 Task: Search one way flight ticket for 3 adults, 3 children in premium economy from Yakutat: Yakutat Airport (also See Yakutat Seaplane Base) to Greensboro: Piedmont Triad International Airport on 5-1-2023. Choice of flights is JetBlue. Number of bags: 9 checked bags. Price is upto 89000. Outbound departure time preference is 5:00.
Action: Mouse moved to (289, 261)
Screenshot: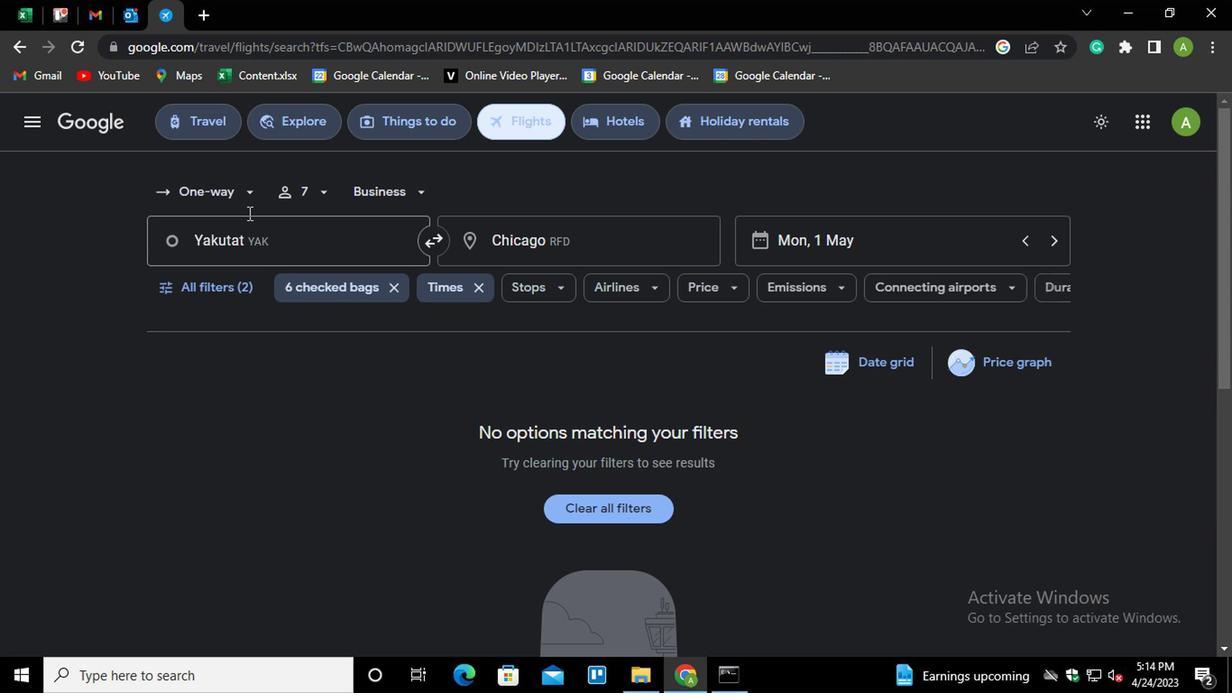 
Action: Mouse pressed left at (289, 261)
Screenshot: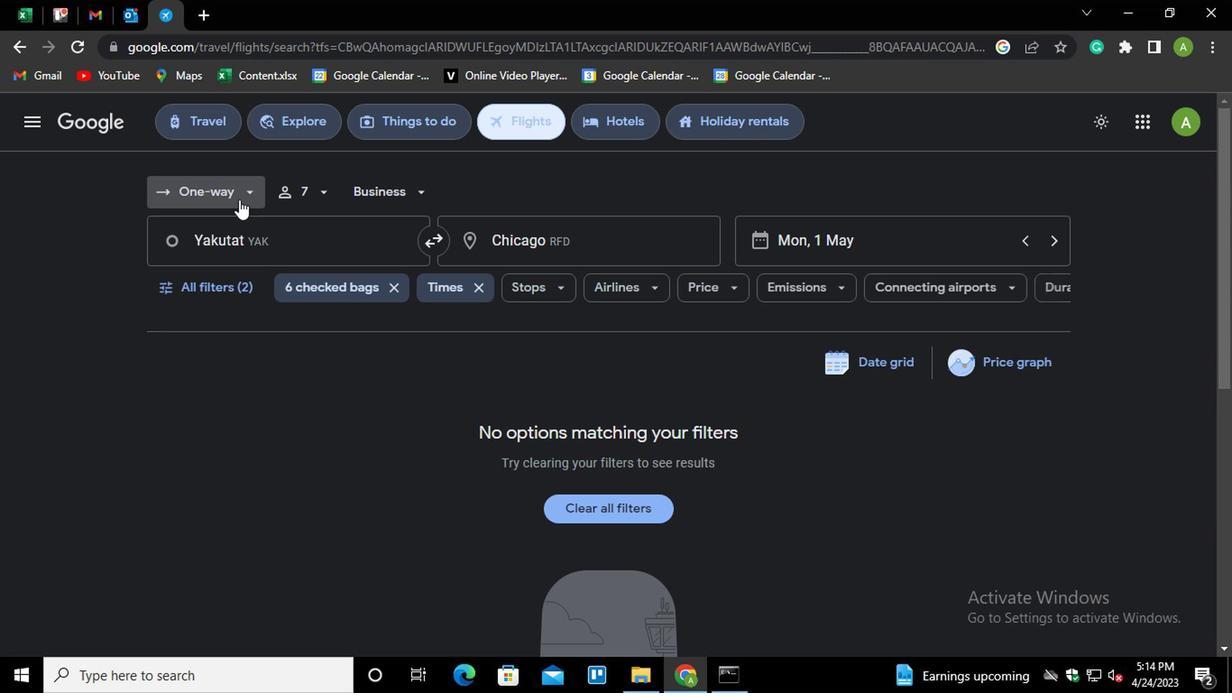 
Action: Mouse moved to (280, 310)
Screenshot: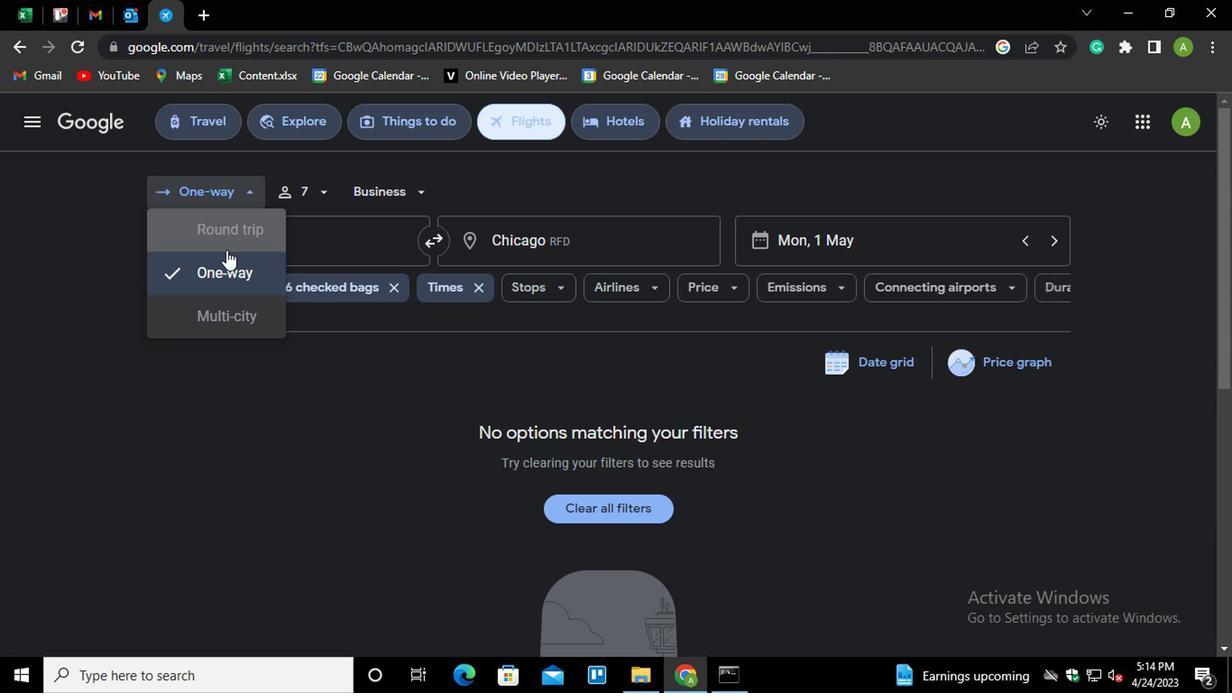 
Action: Mouse pressed left at (280, 310)
Screenshot: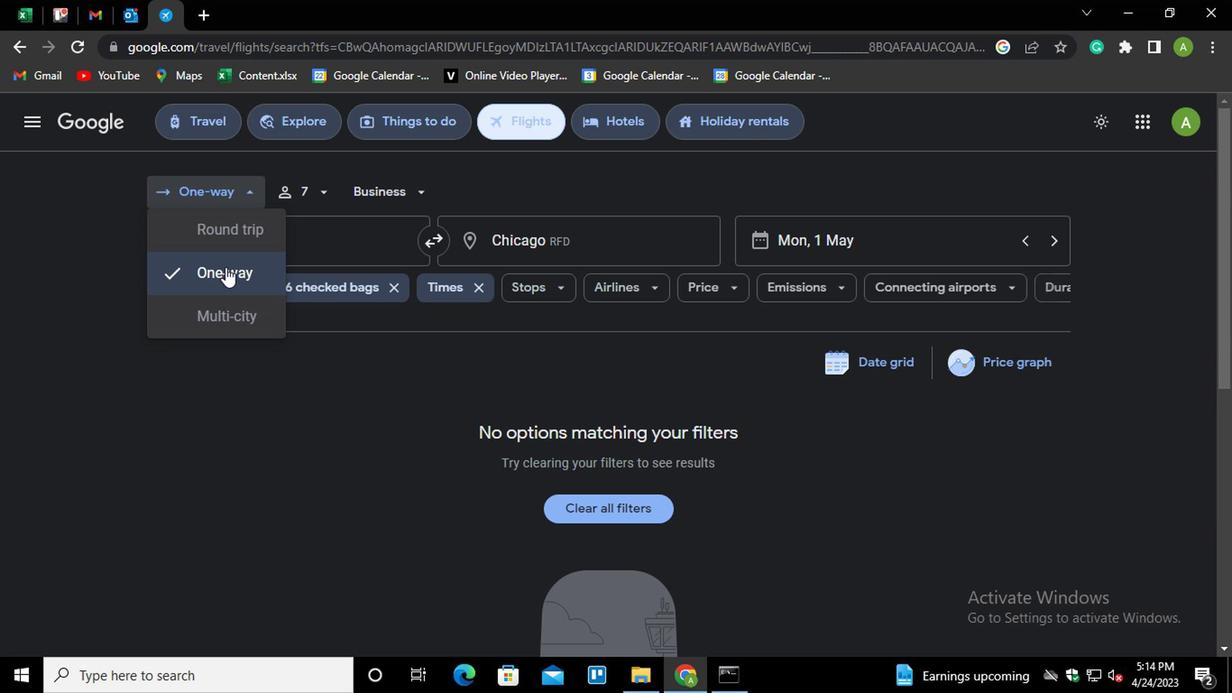 
Action: Mouse moved to (322, 252)
Screenshot: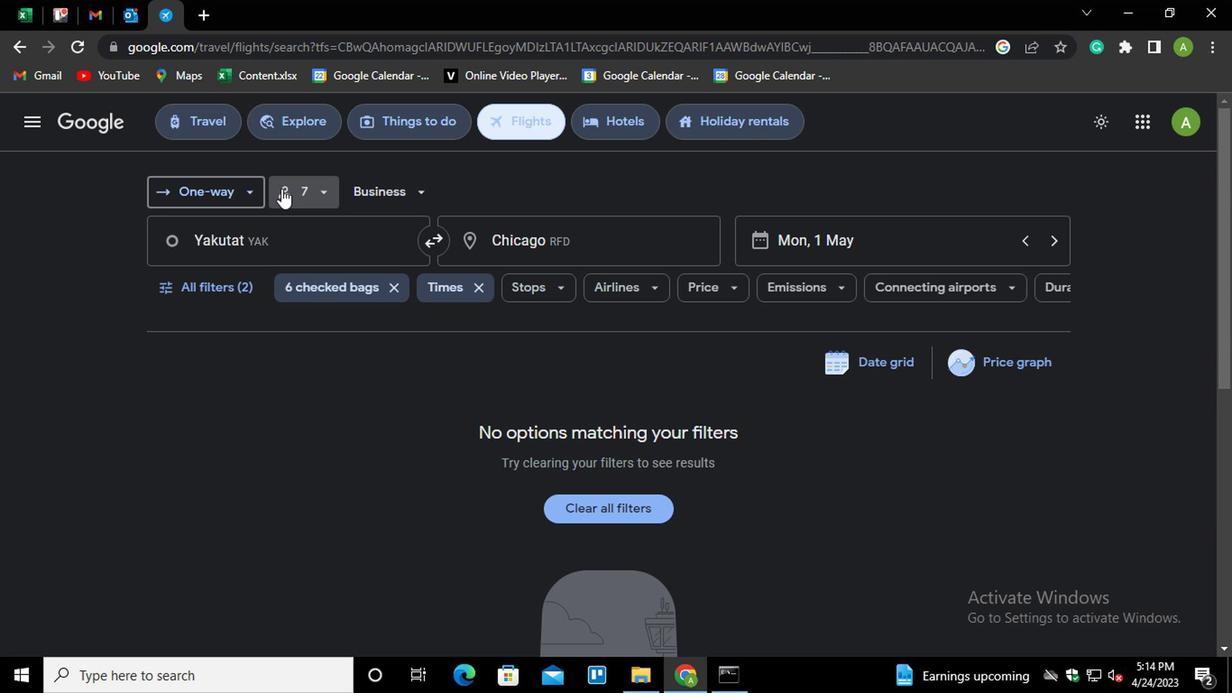 
Action: Mouse pressed left at (322, 252)
Screenshot: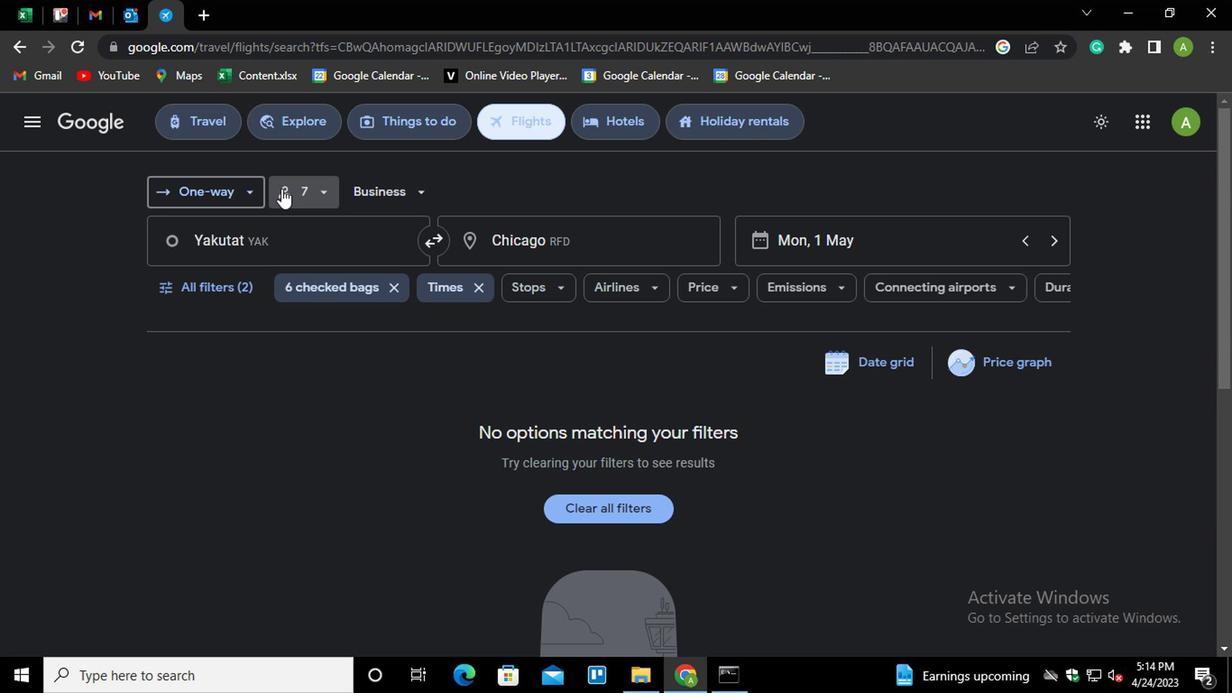 
Action: Mouse moved to (448, 286)
Screenshot: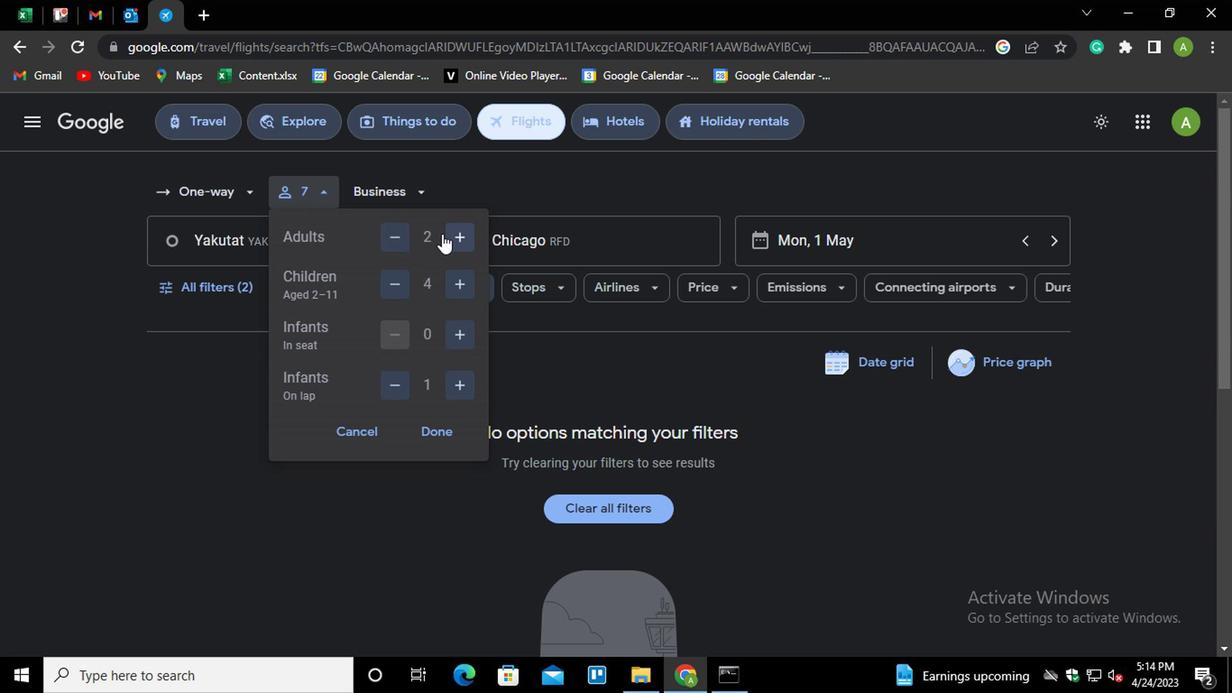 
Action: Mouse pressed left at (448, 286)
Screenshot: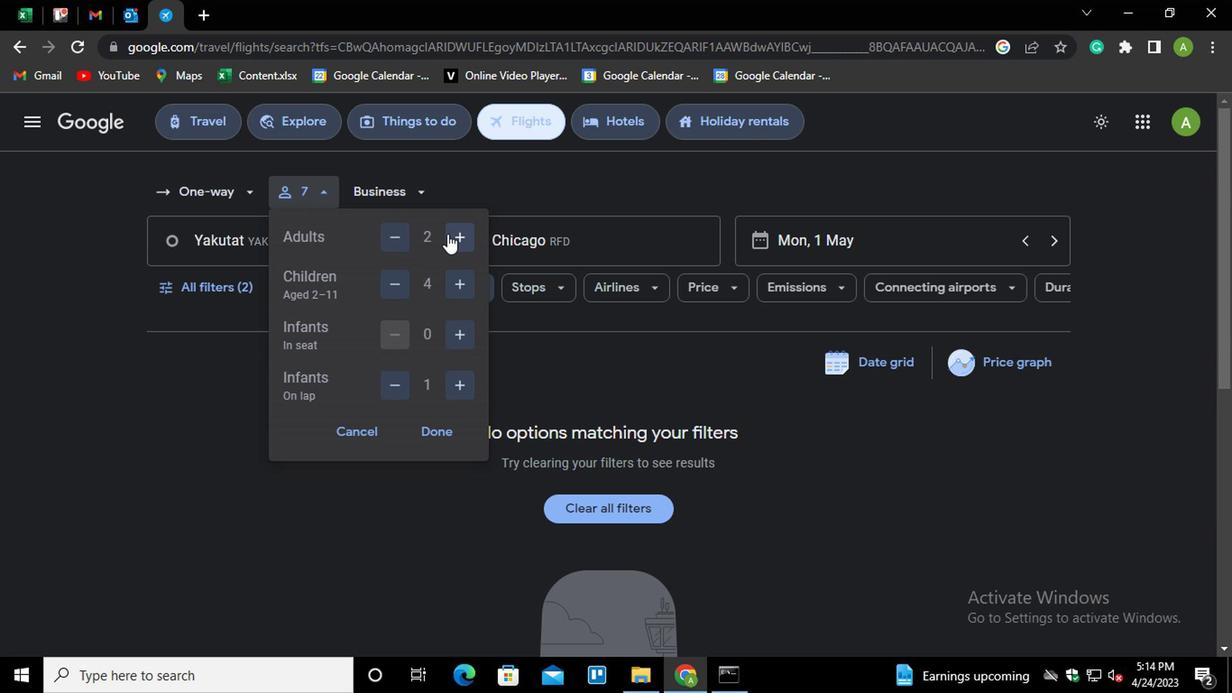 
Action: Mouse moved to (396, 322)
Screenshot: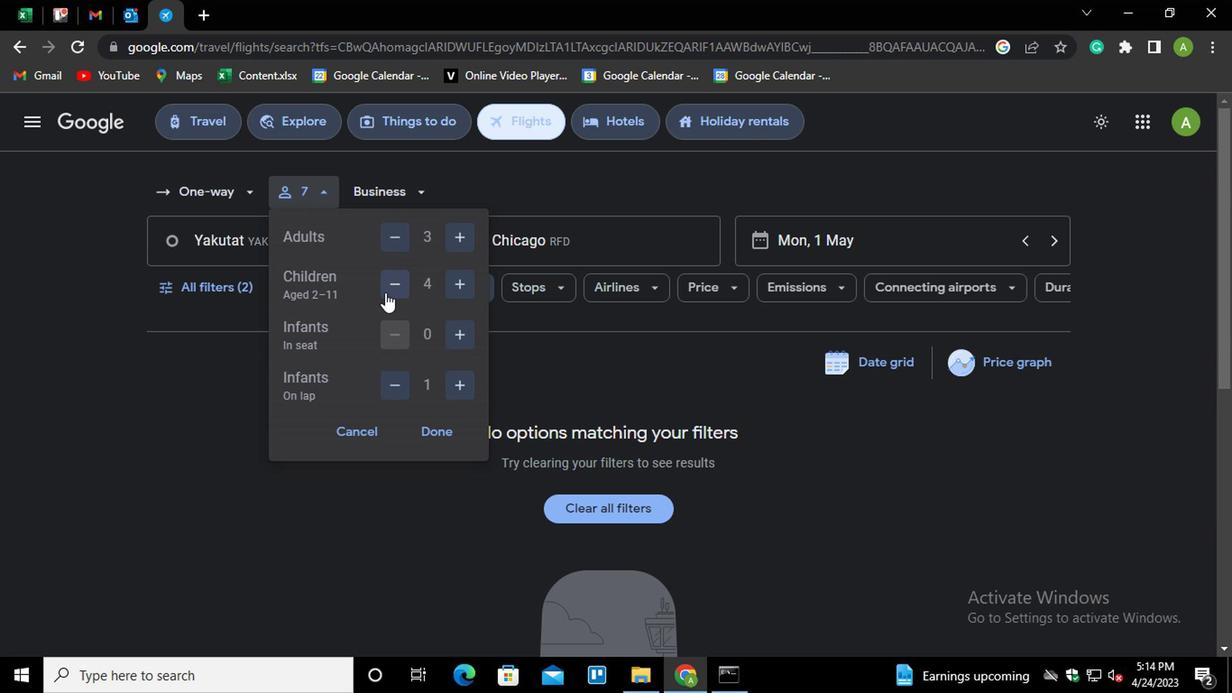
Action: Mouse pressed left at (396, 322)
Screenshot: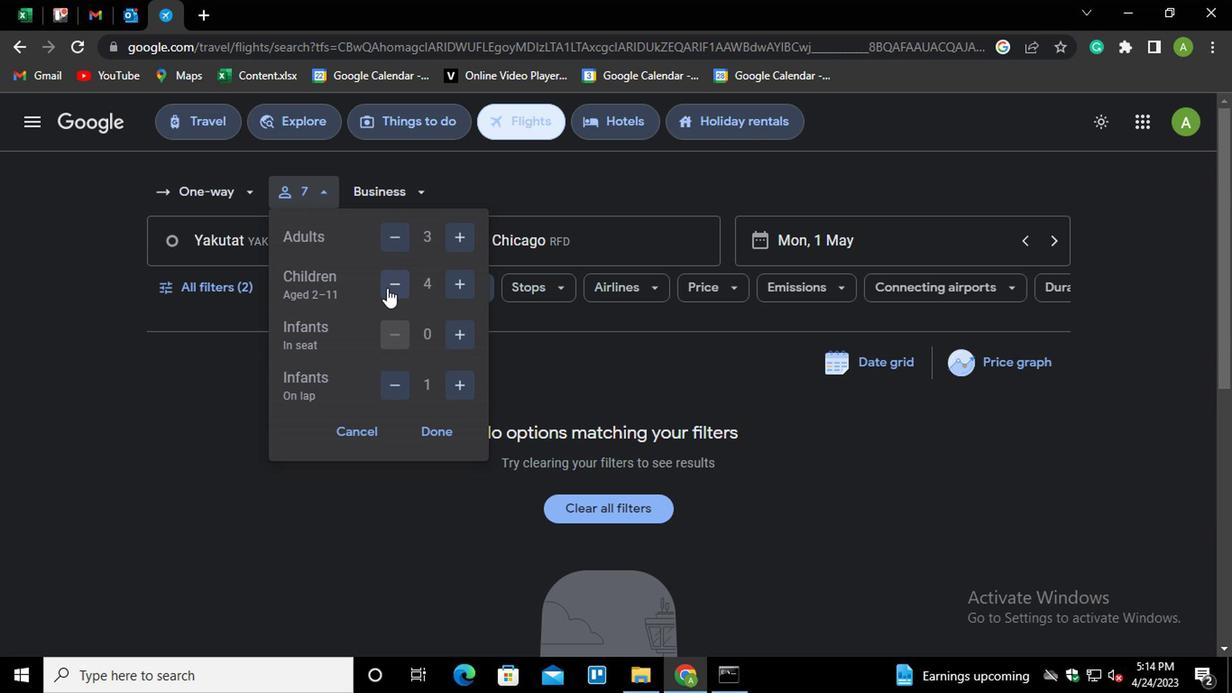 
Action: Mouse moved to (403, 393)
Screenshot: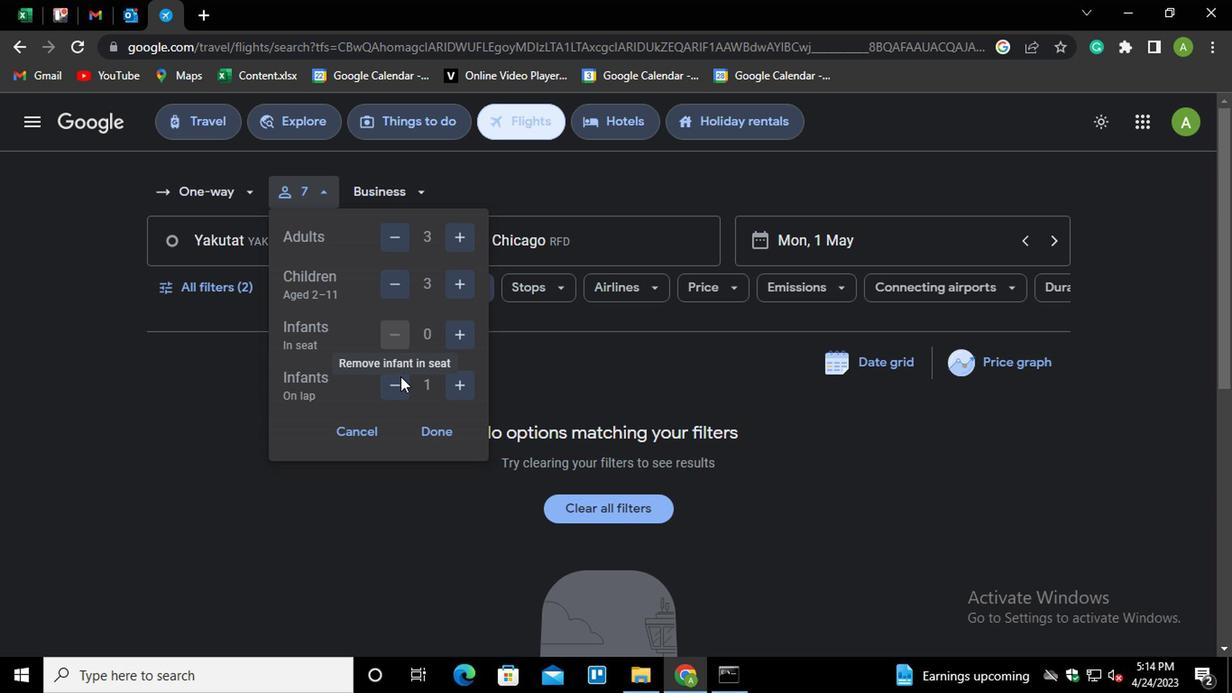 
Action: Mouse pressed left at (403, 393)
Screenshot: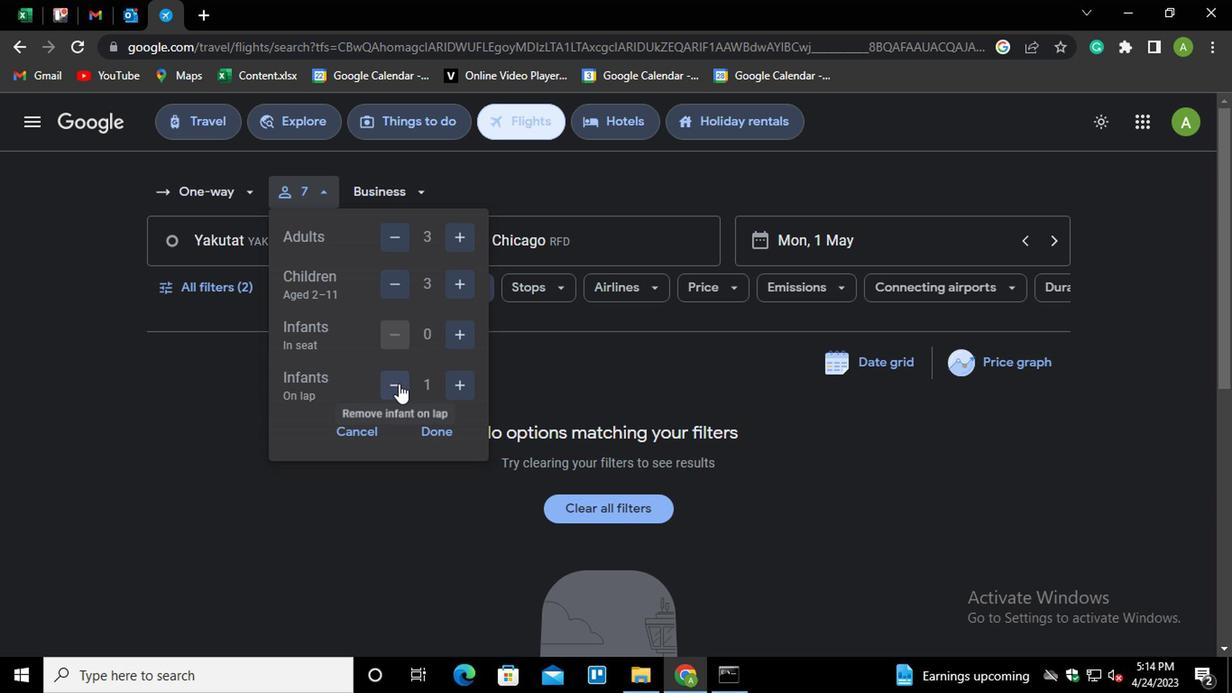 
Action: Mouse moved to (387, 252)
Screenshot: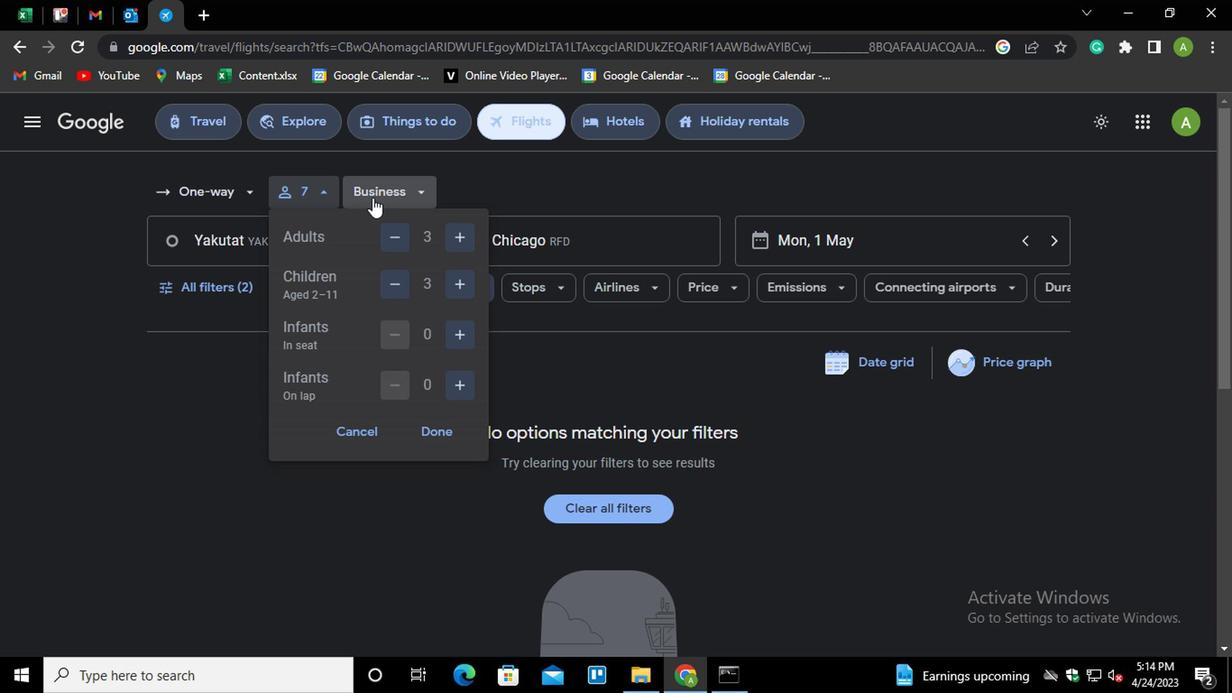 
Action: Mouse pressed left at (387, 252)
Screenshot: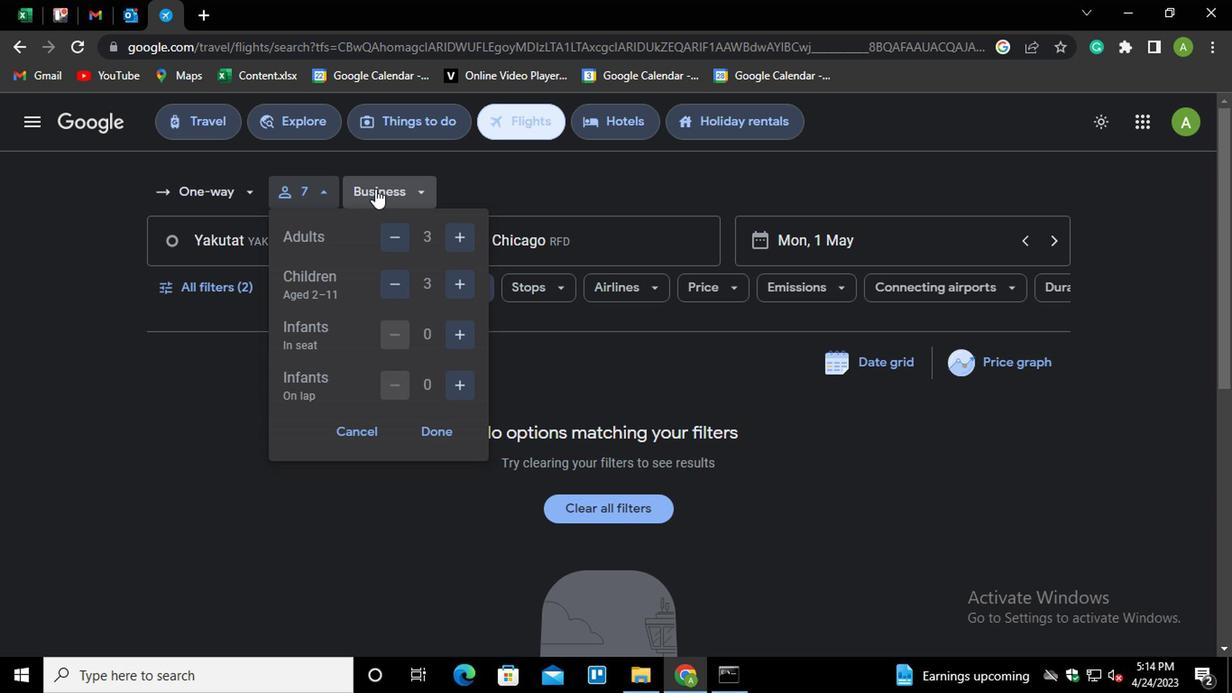 
Action: Mouse moved to (426, 308)
Screenshot: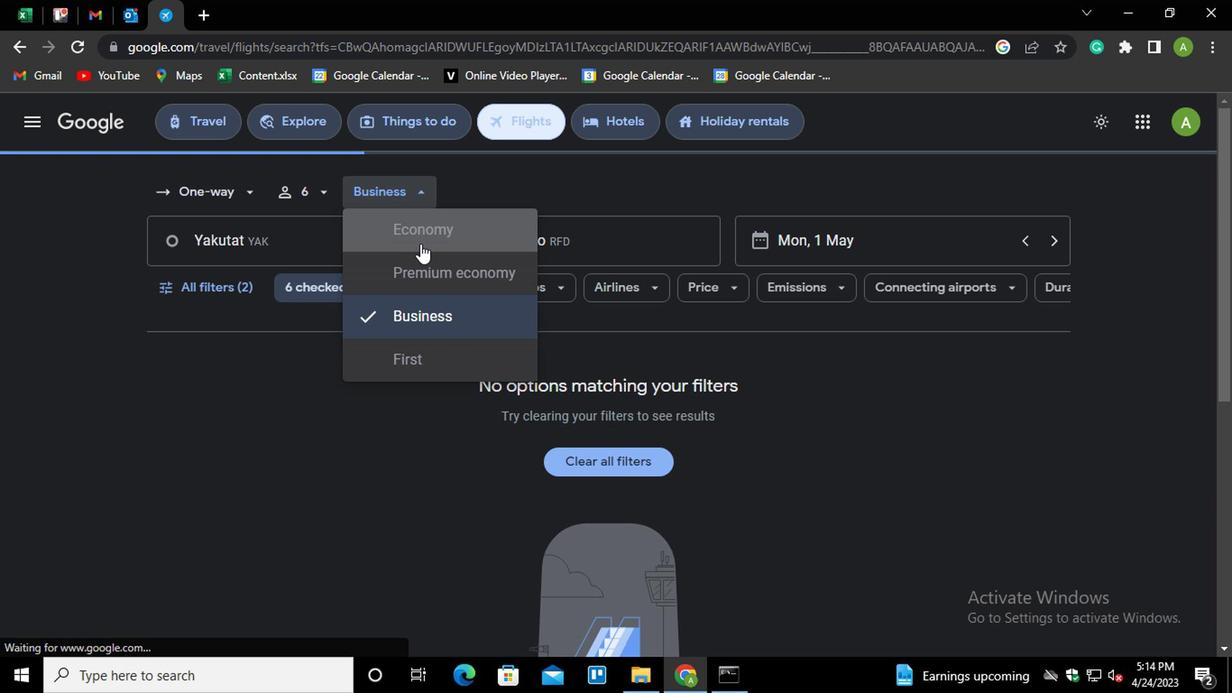 
Action: Mouse pressed left at (426, 308)
Screenshot: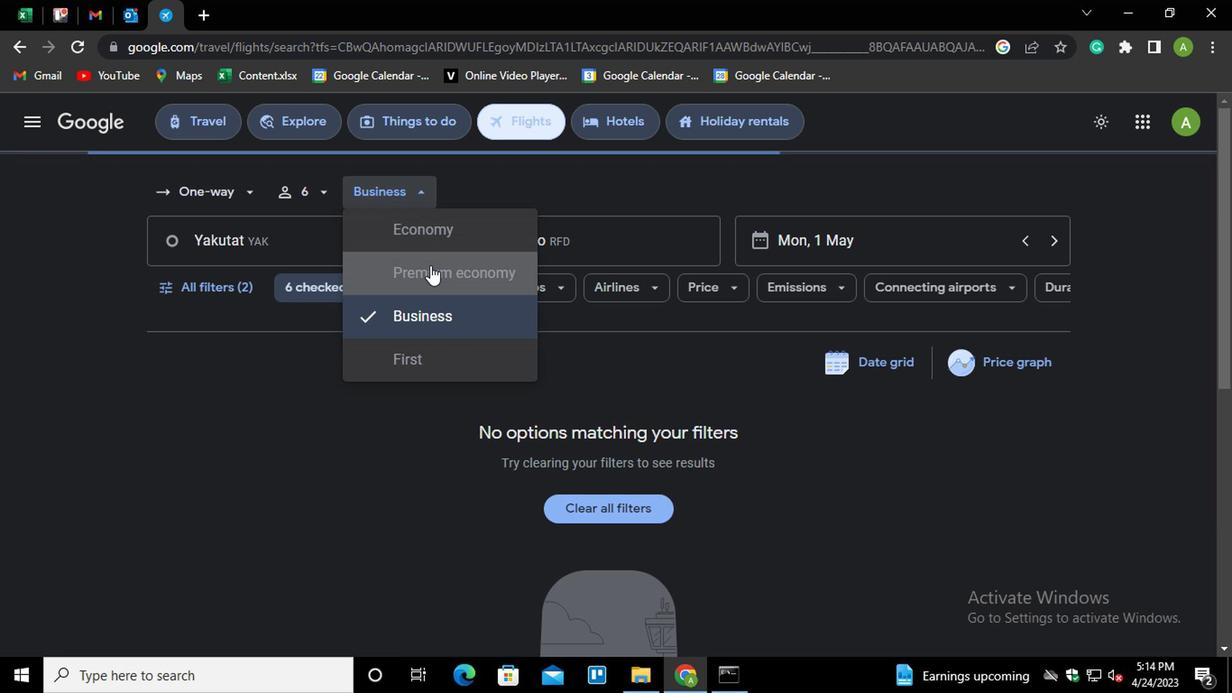 
Action: Mouse moved to (527, 296)
Screenshot: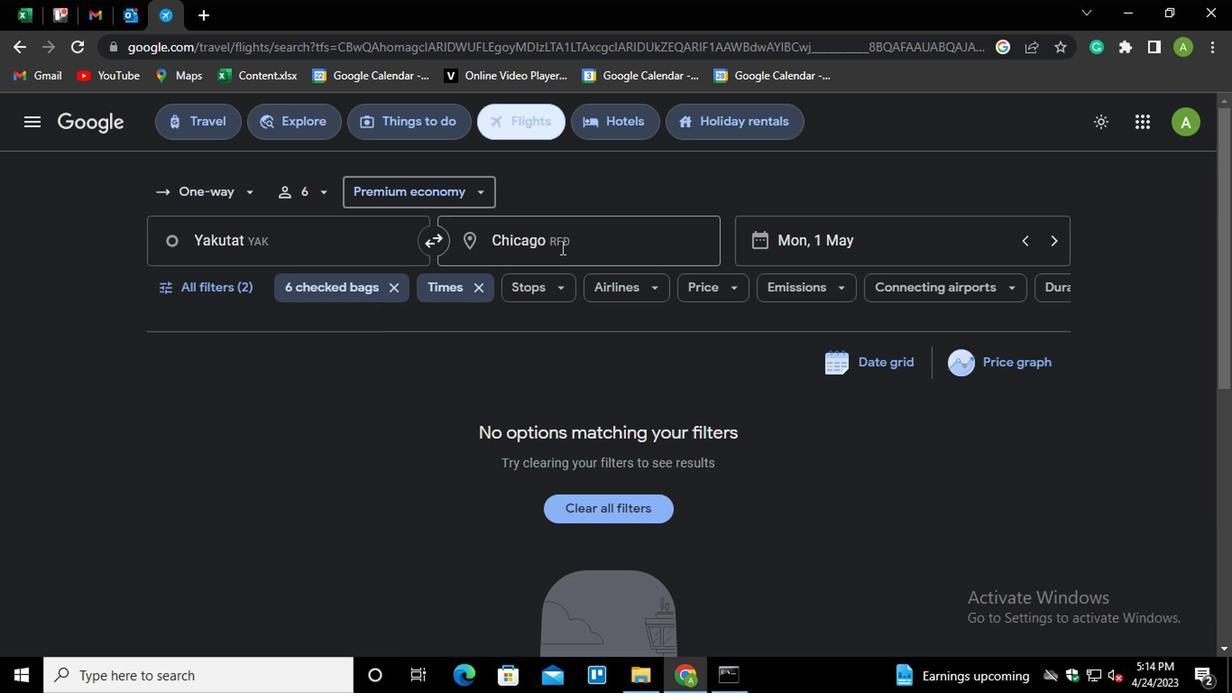 
Action: Mouse pressed left at (527, 296)
Screenshot: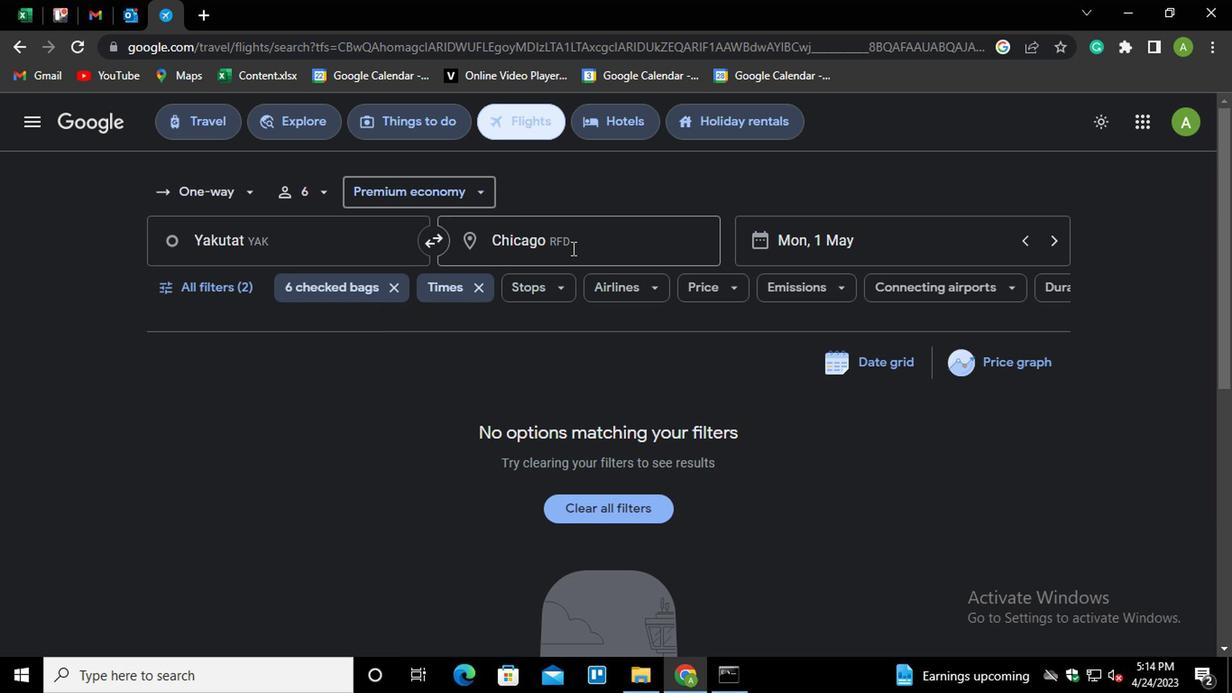 
Action: Key pressed <Key.shift>GREENS<Key.down><Key.down><Key.enter>
Screenshot: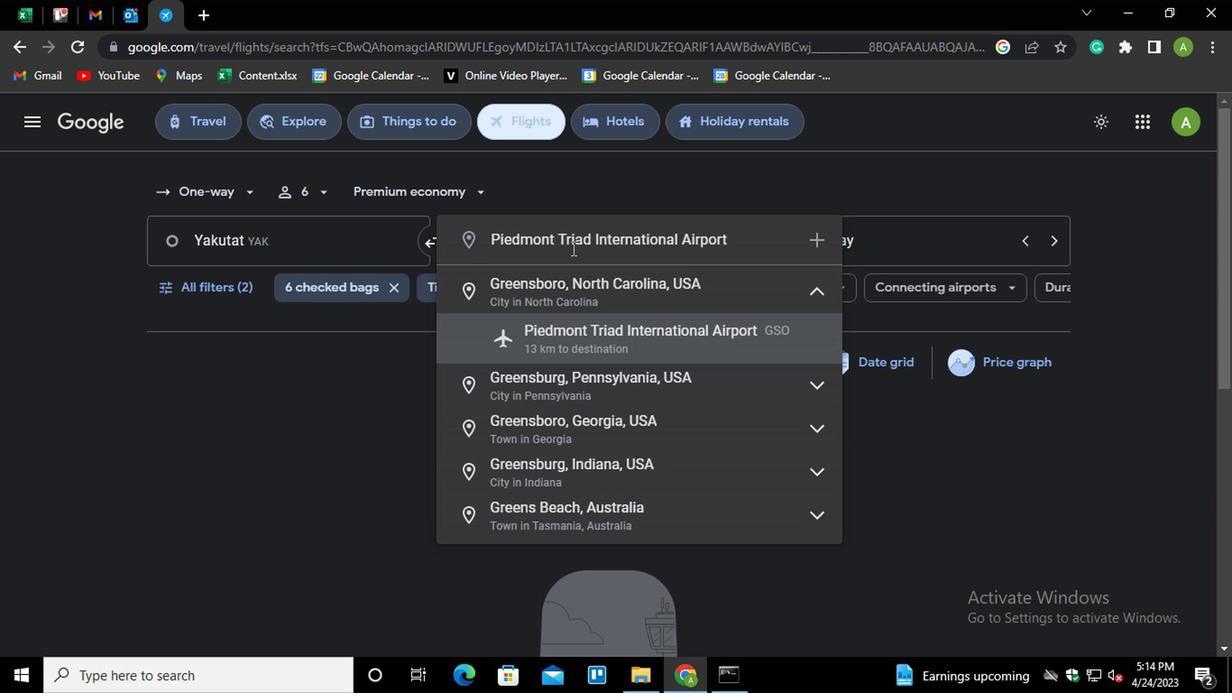 
Action: Mouse moved to (286, 319)
Screenshot: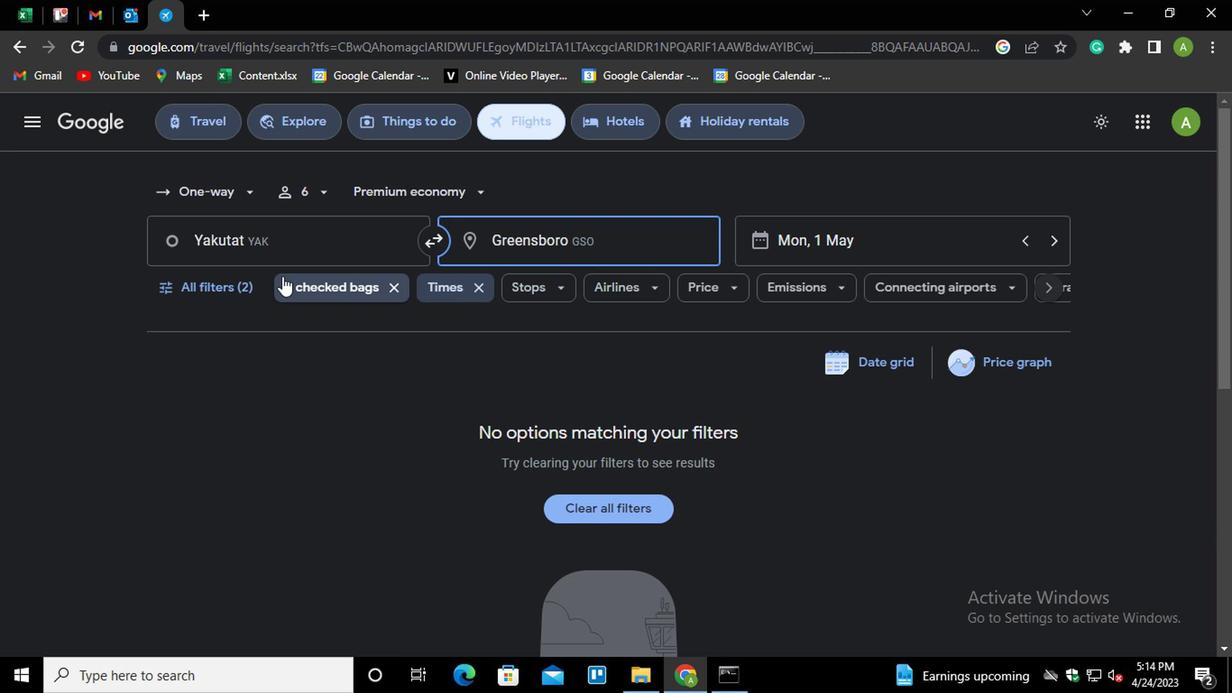 
Action: Mouse pressed left at (286, 319)
Screenshot: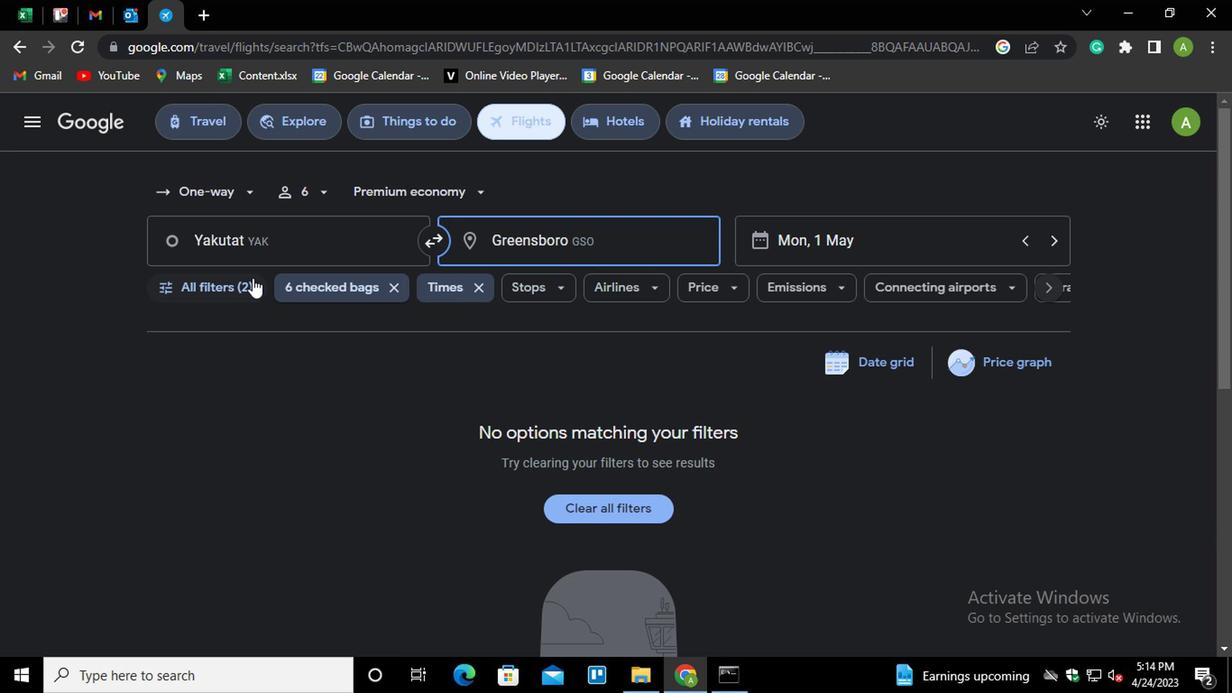 
Action: Mouse moved to (423, 567)
Screenshot: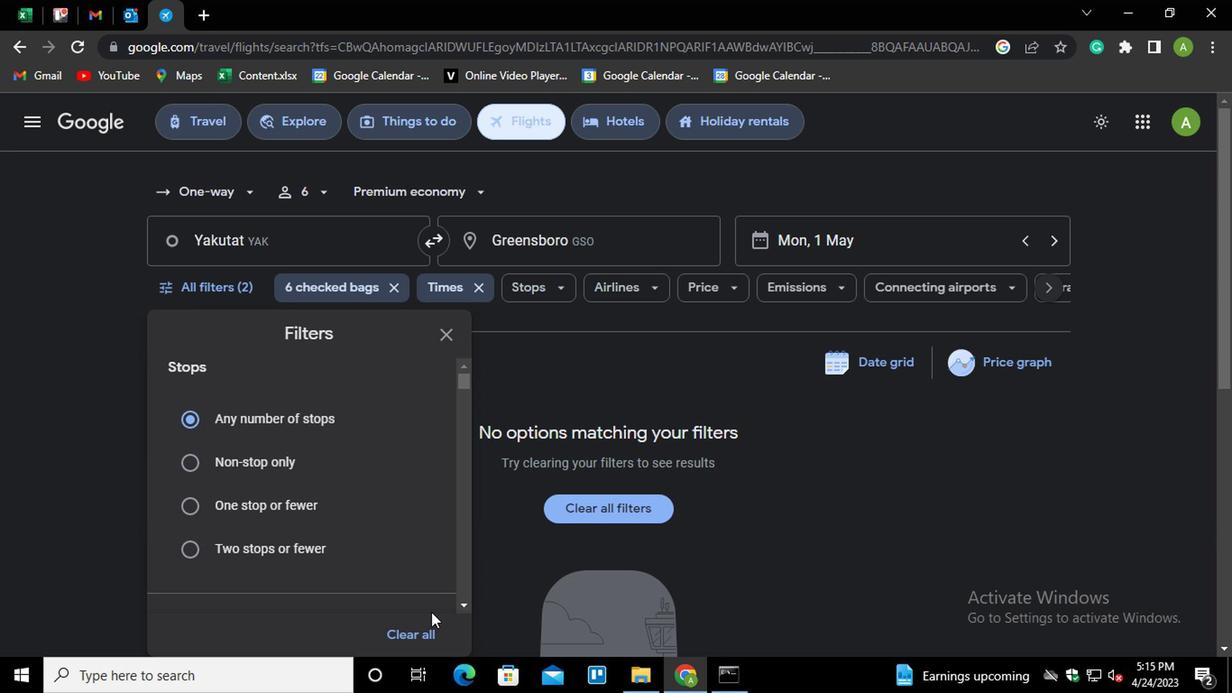 
Action: Mouse pressed left at (423, 567)
Screenshot: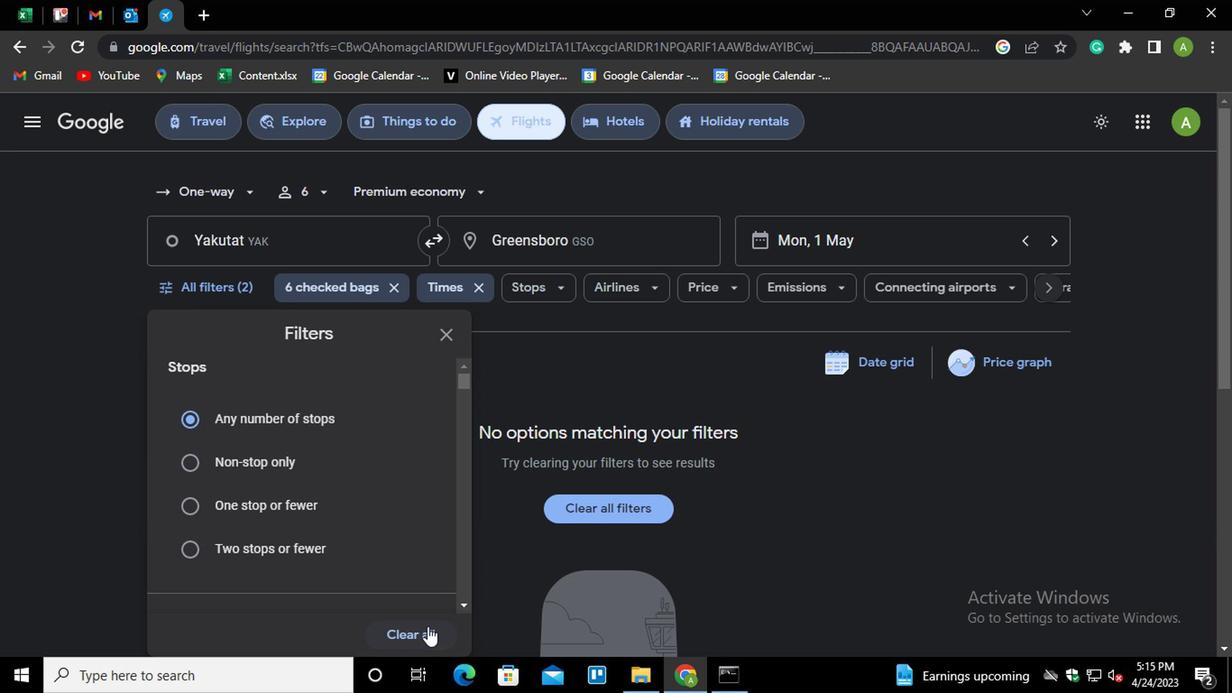 
Action: Mouse moved to (366, 452)
Screenshot: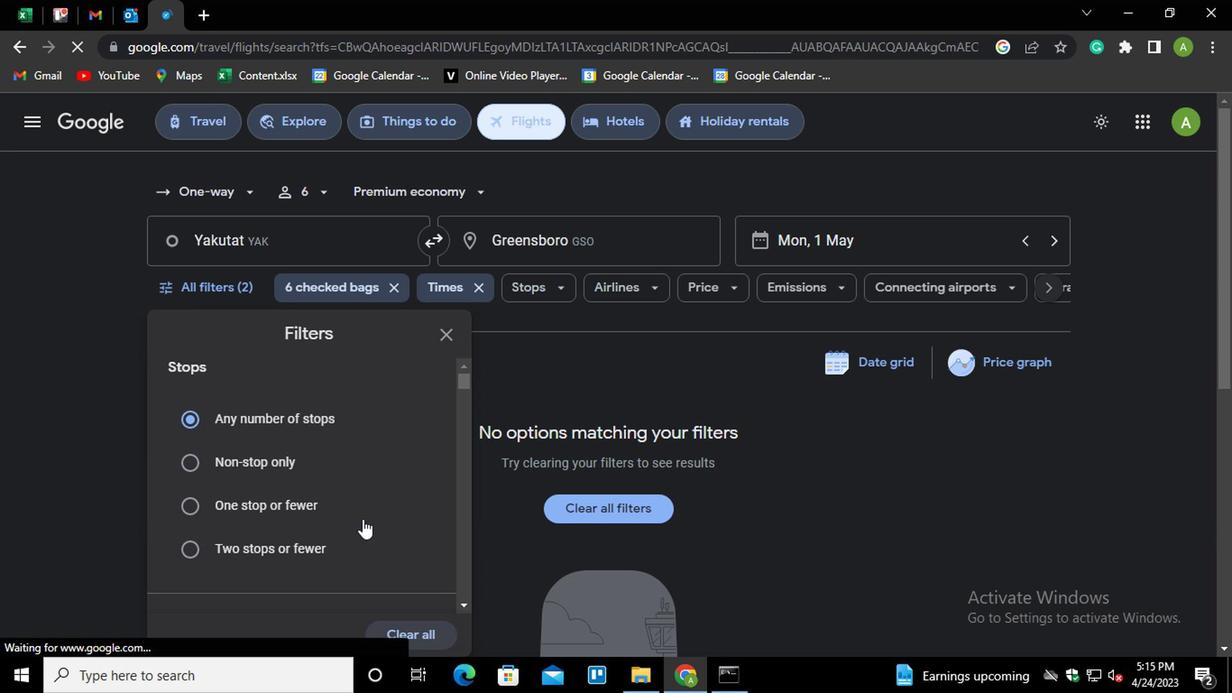 
Action: Mouse scrolled (366, 451) with delta (0, 0)
Screenshot: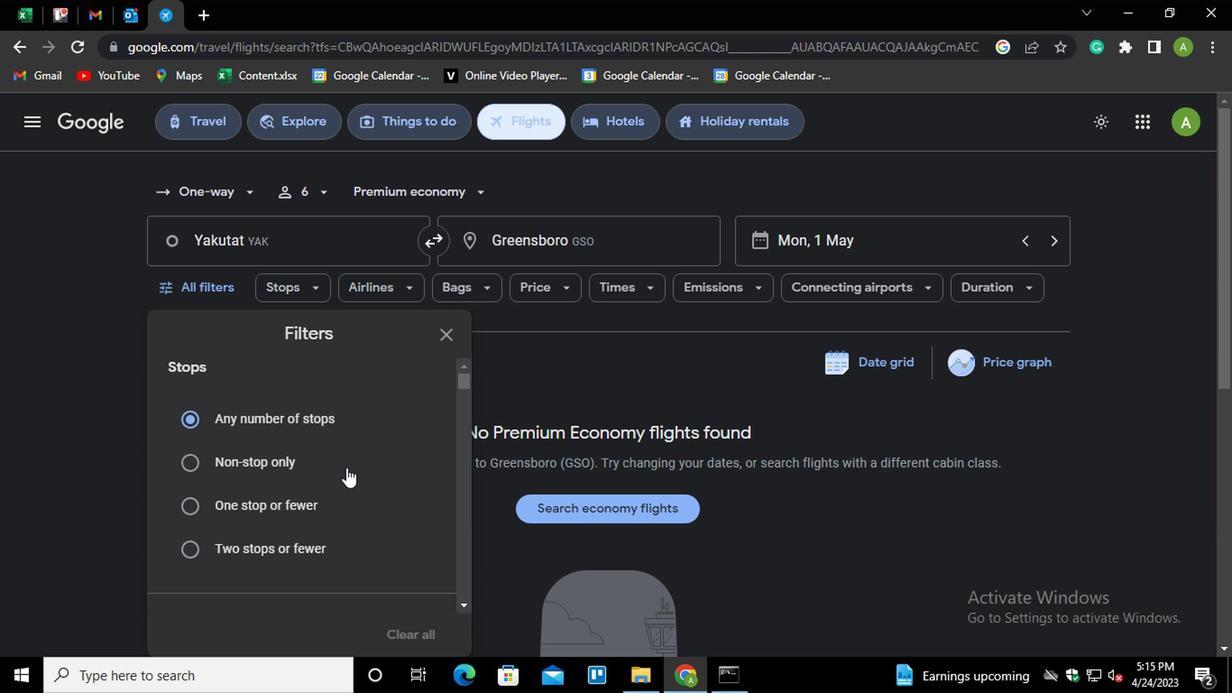 
Action: Mouse scrolled (366, 451) with delta (0, 0)
Screenshot: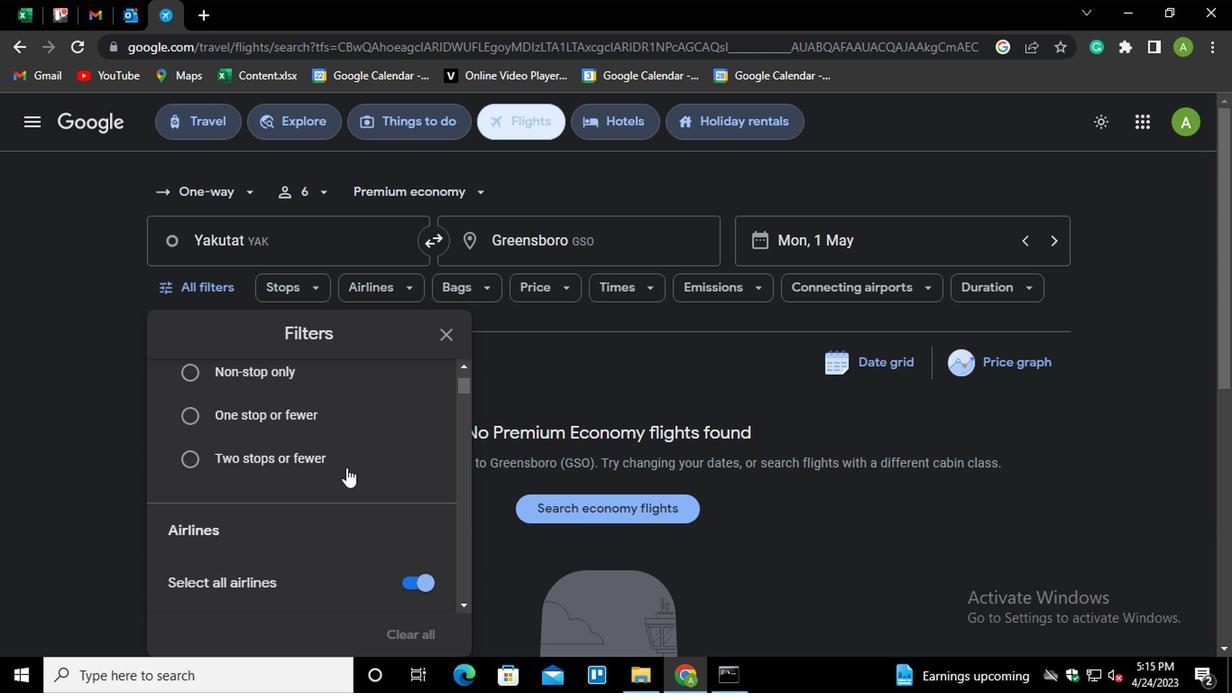 
Action: Mouse moved to (364, 452)
Screenshot: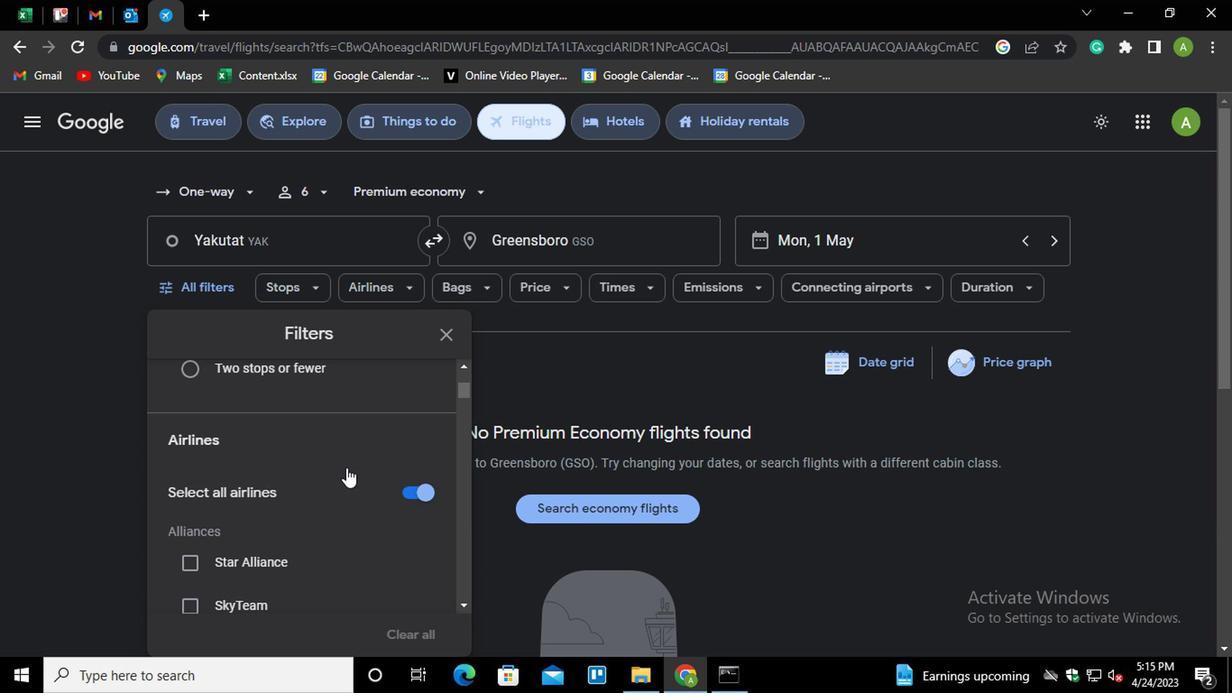 
Action: Mouse scrolled (364, 451) with delta (0, 0)
Screenshot: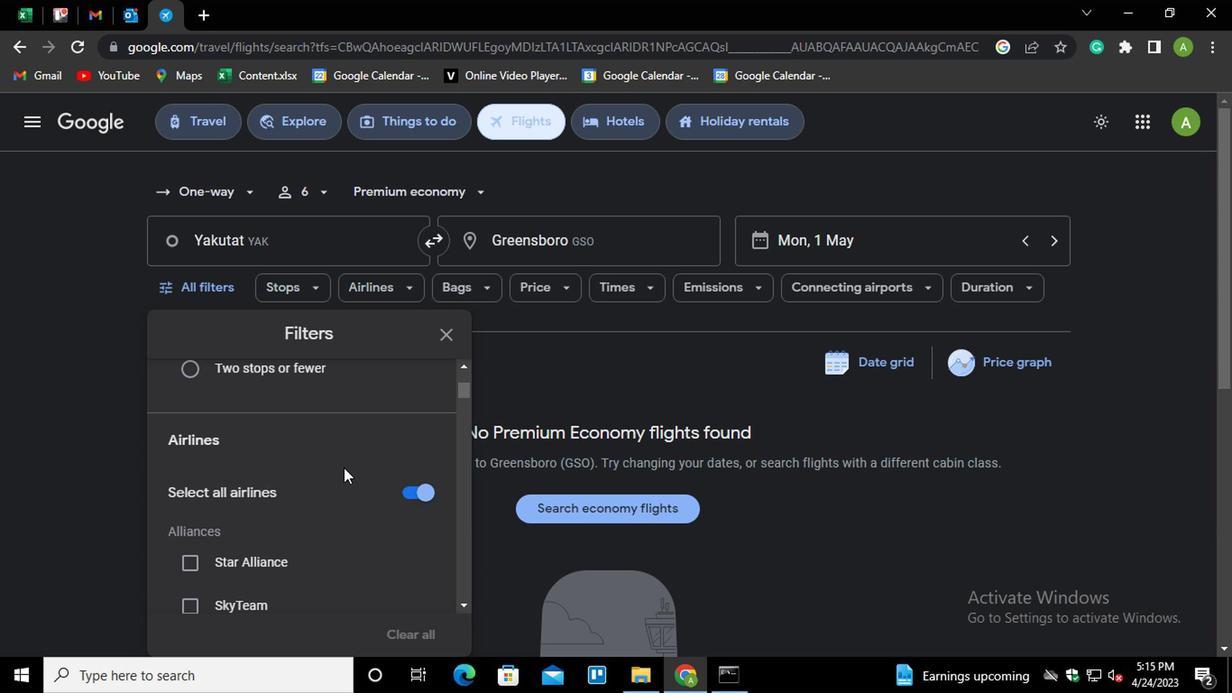 
Action: Mouse moved to (410, 403)
Screenshot: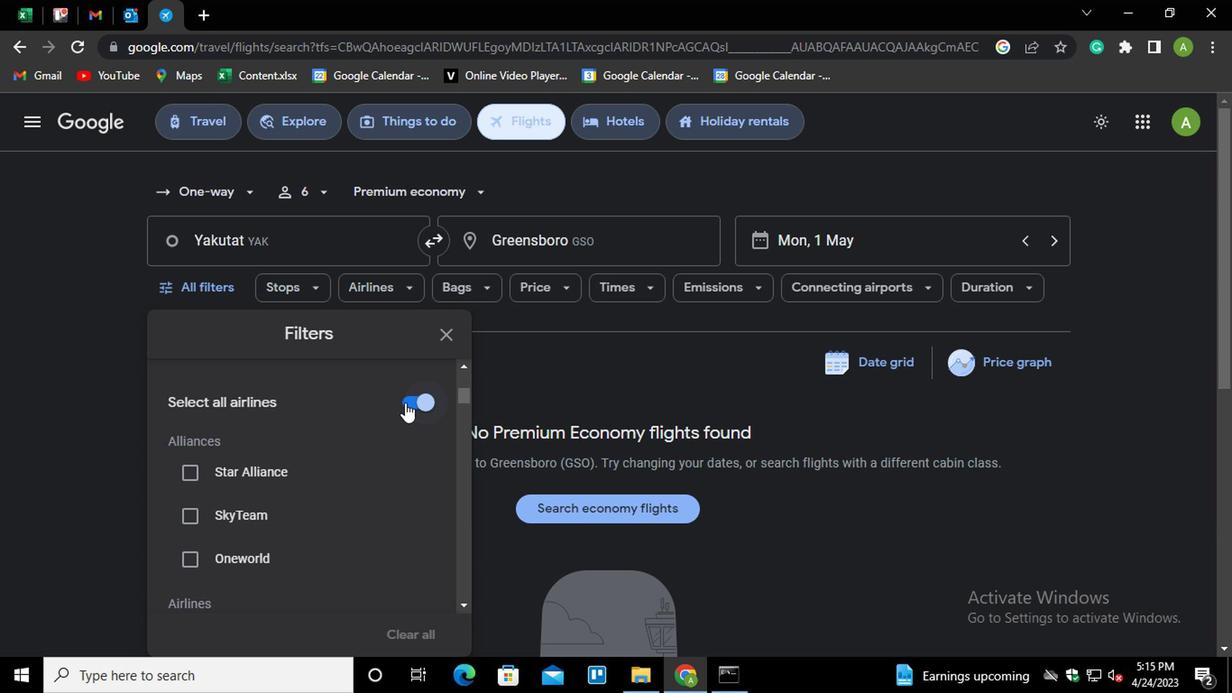 
Action: Mouse pressed left at (410, 403)
Screenshot: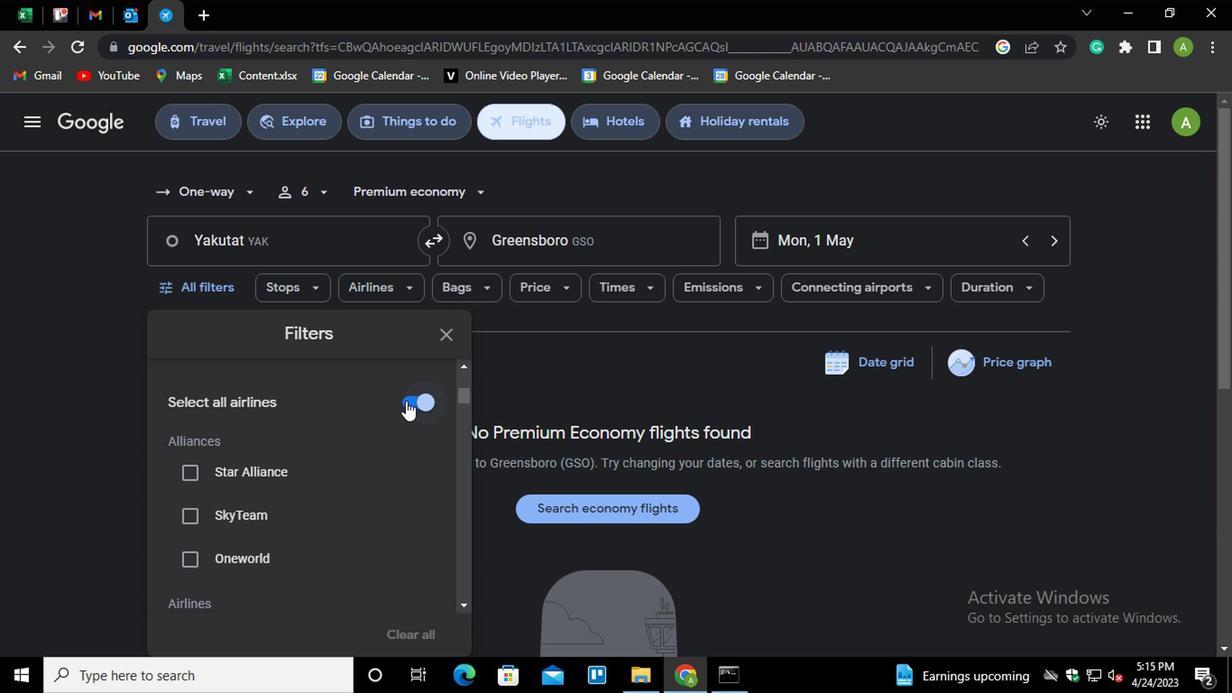 
Action: Mouse moved to (373, 471)
Screenshot: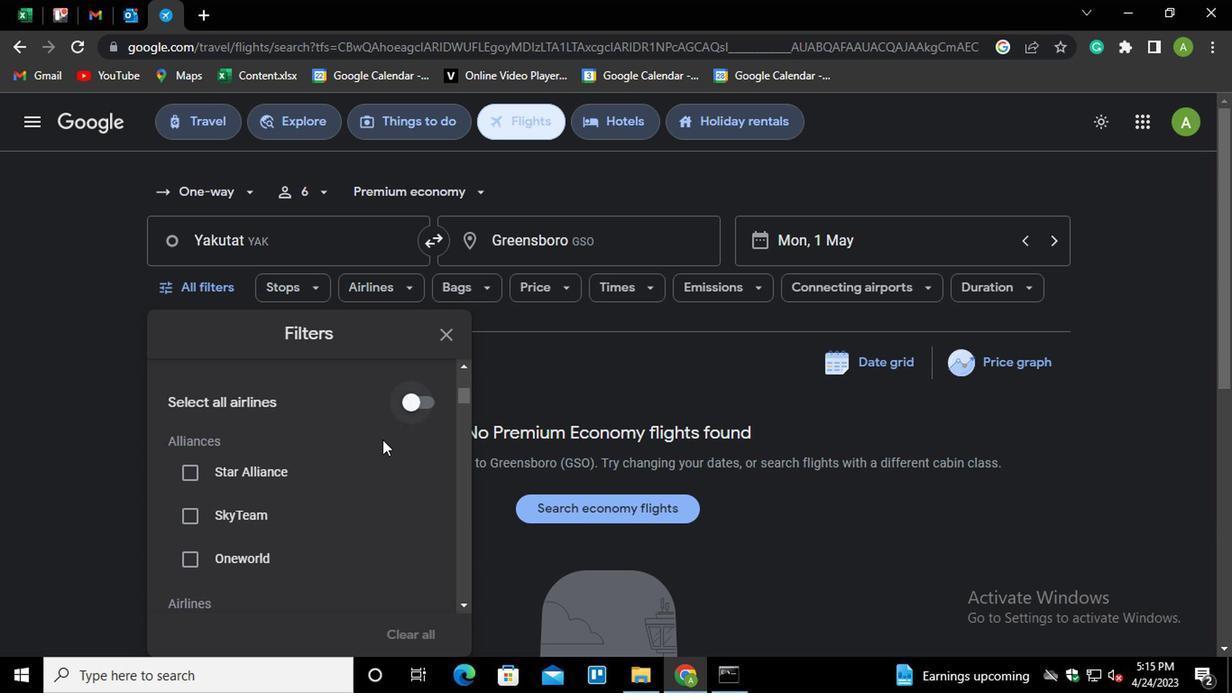 
Action: Mouse scrolled (373, 471) with delta (0, 0)
Screenshot: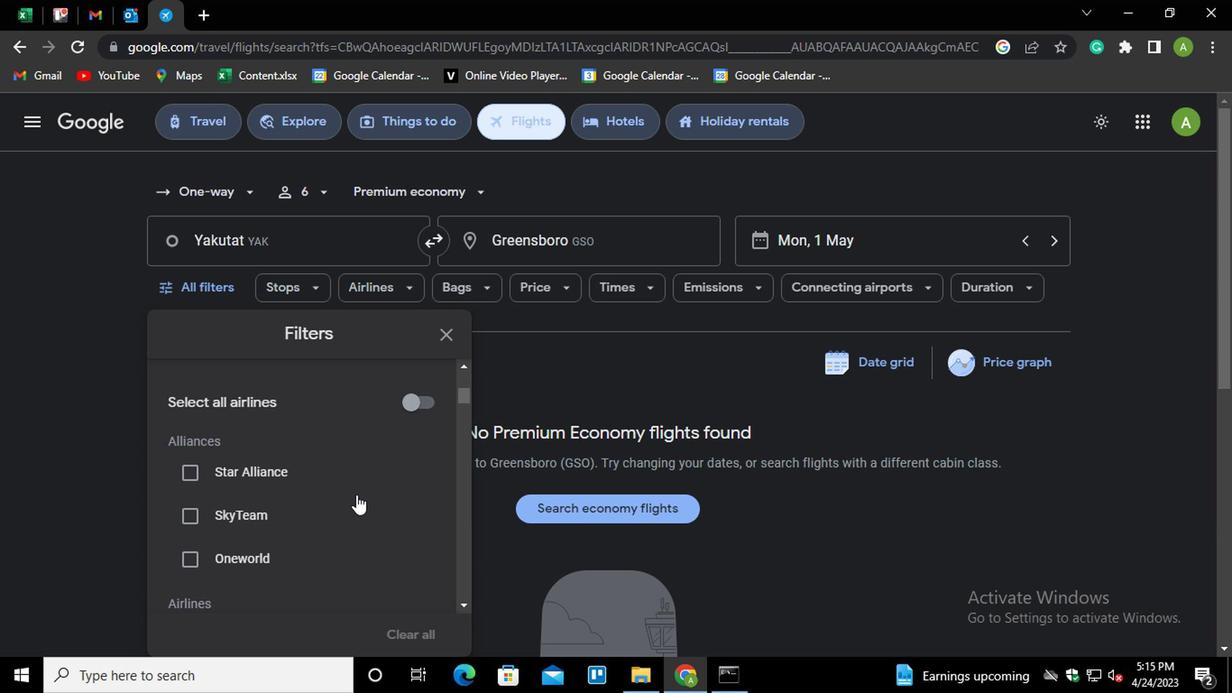 
Action: Mouse scrolled (373, 471) with delta (0, 0)
Screenshot: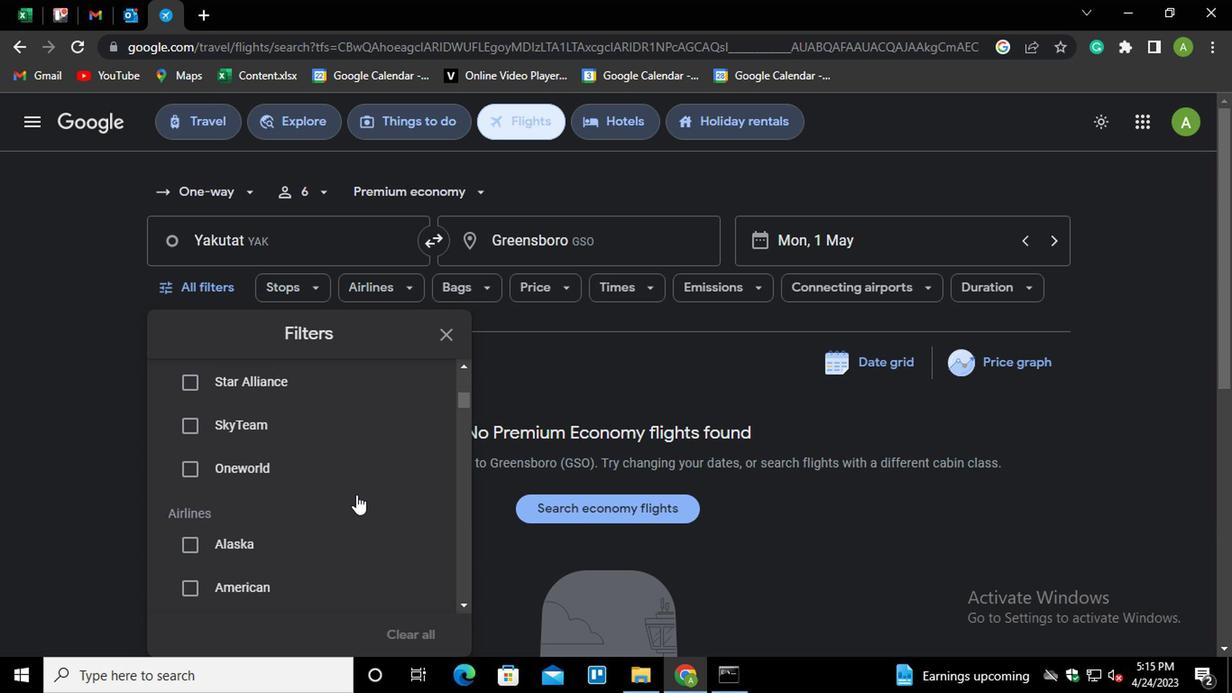 
Action: Mouse scrolled (373, 471) with delta (0, 0)
Screenshot: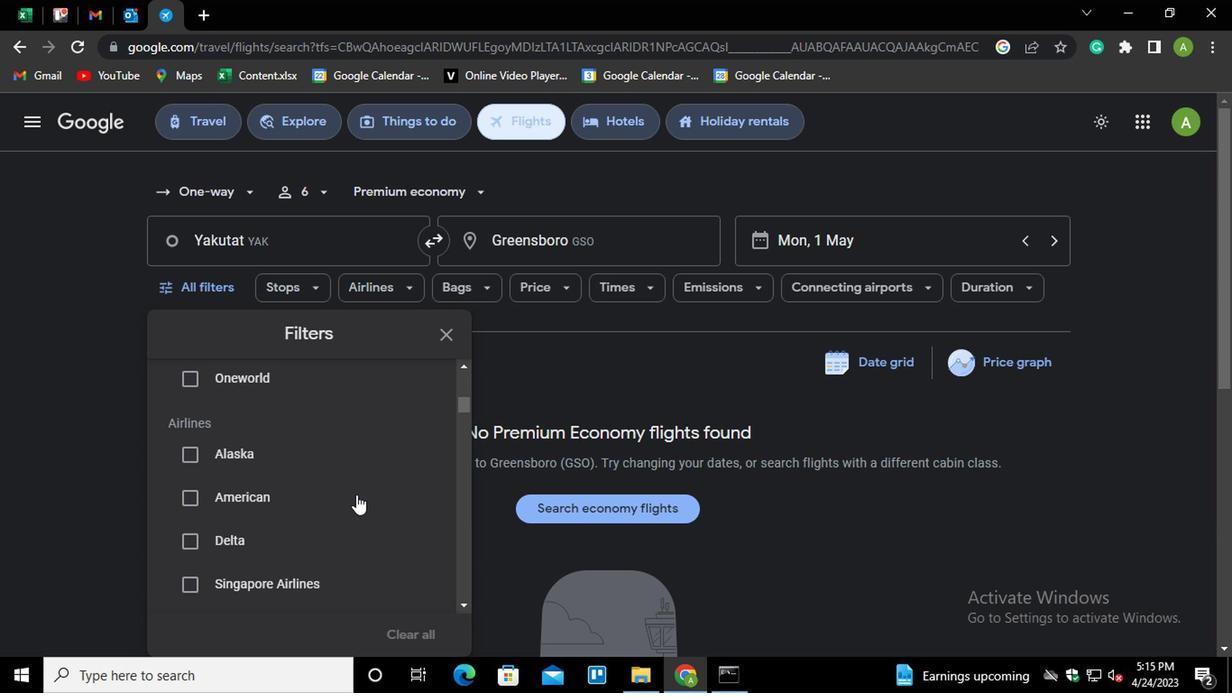 
Action: Mouse moved to (371, 472)
Screenshot: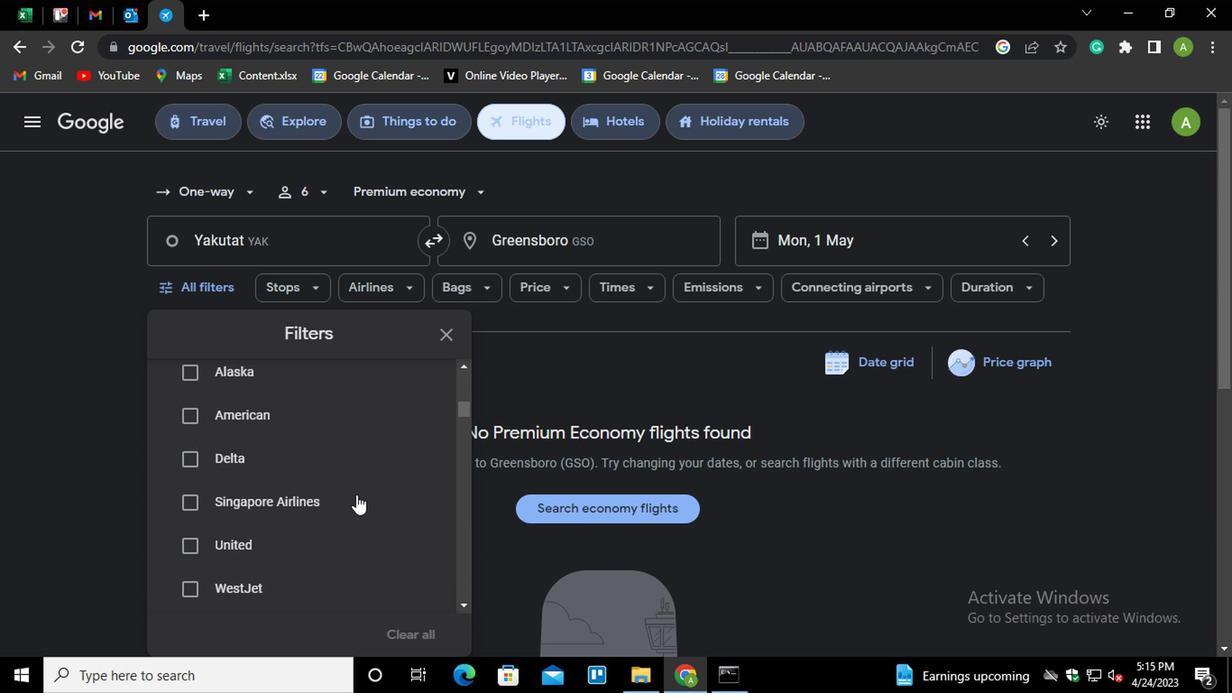 
Action: Mouse scrolled (371, 471) with delta (0, 0)
Screenshot: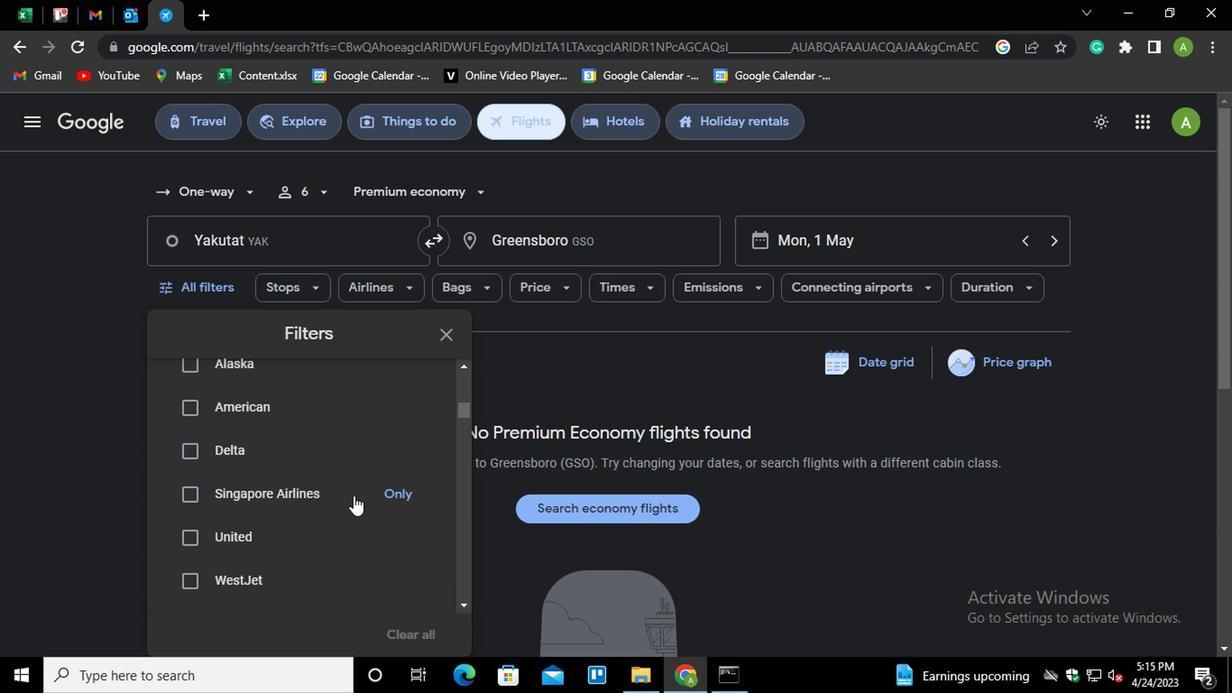 
Action: Mouse moved to (377, 457)
Screenshot: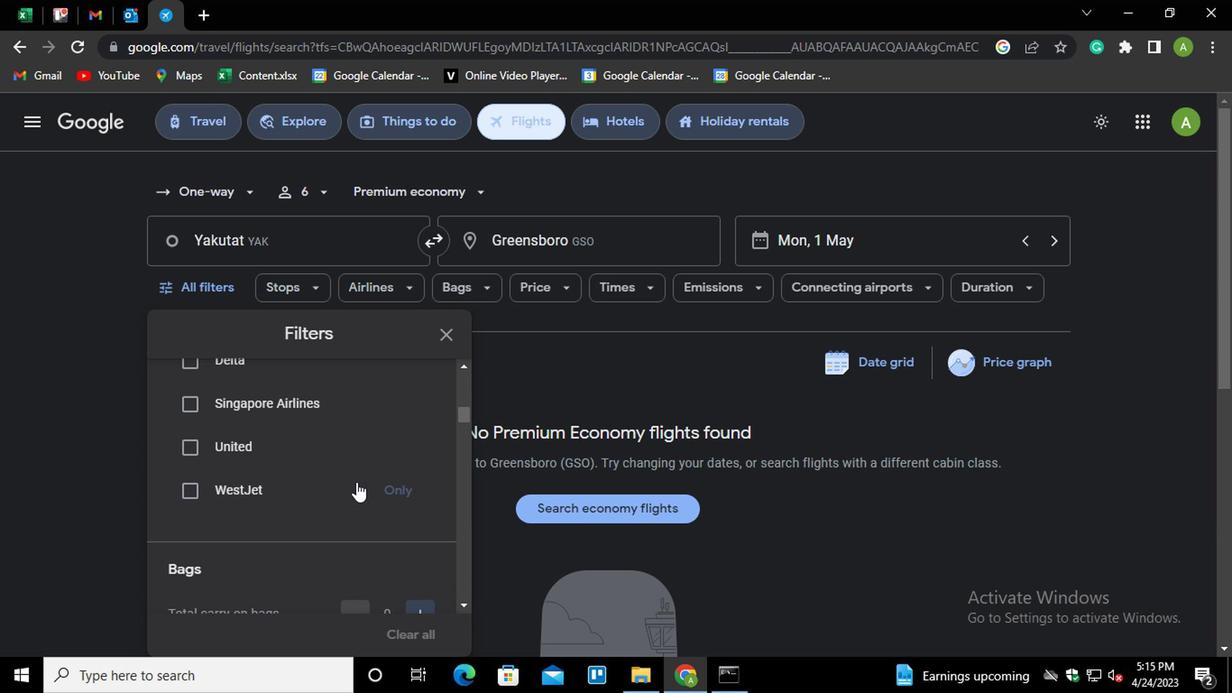 
Action: Mouse scrolled (377, 457) with delta (0, 0)
Screenshot: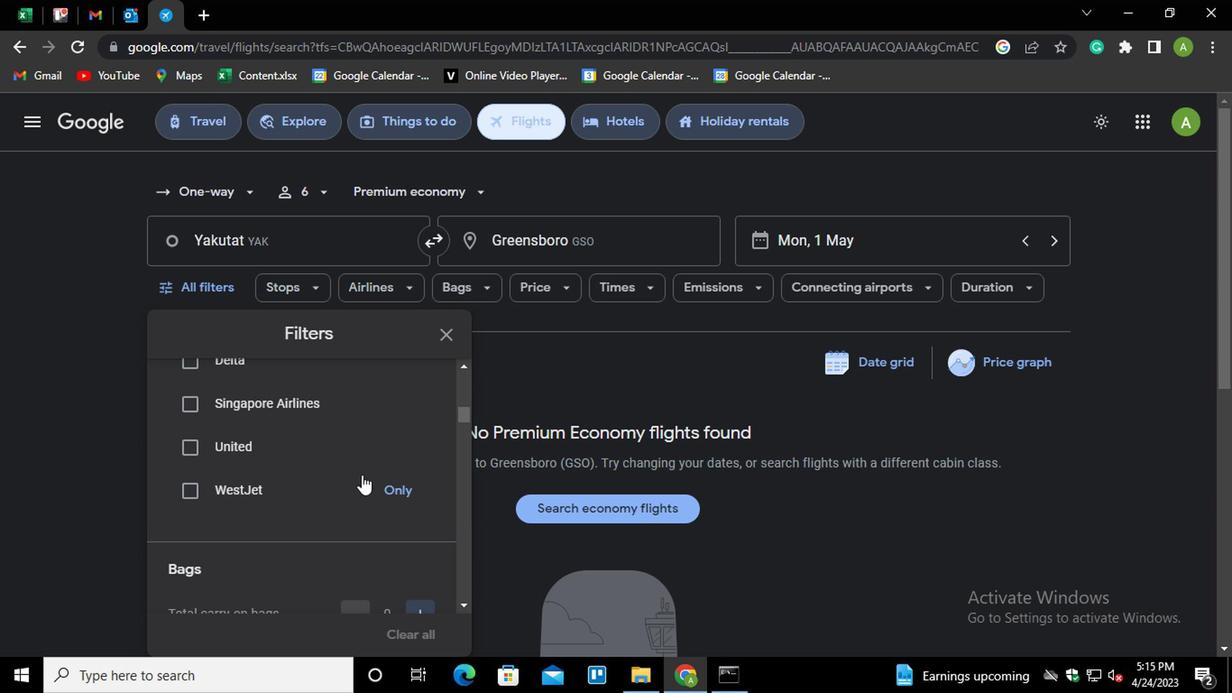 
Action: Mouse moved to (376, 457)
Screenshot: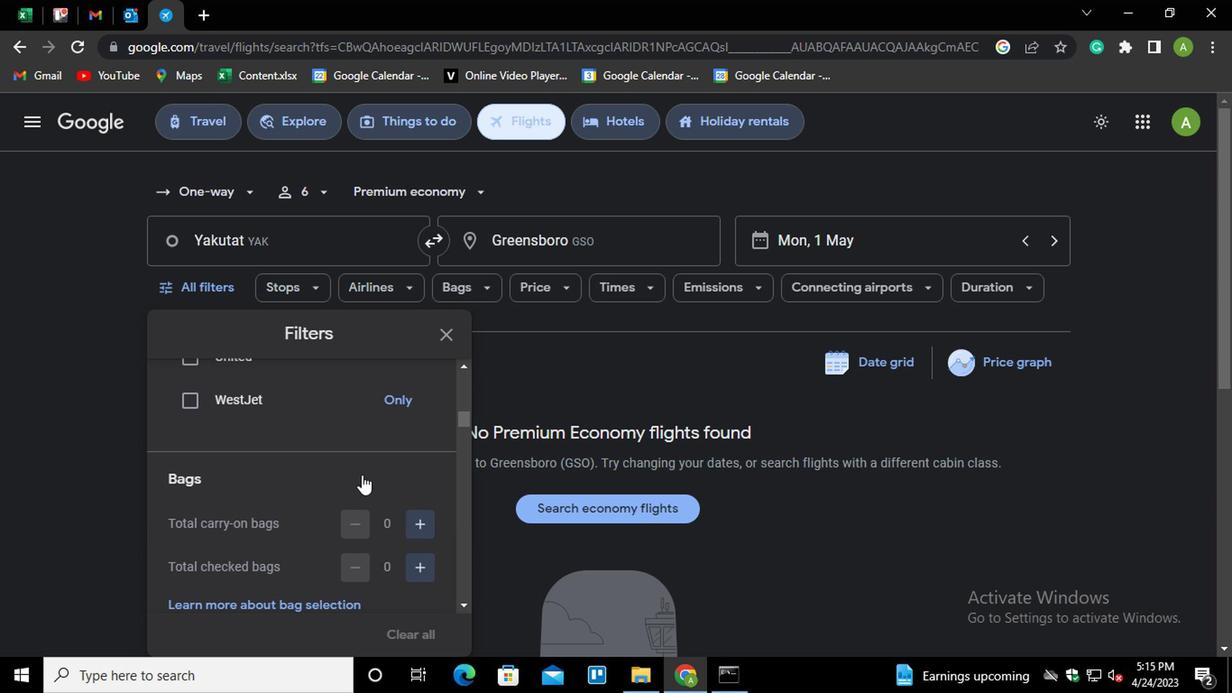 
Action: Mouse scrolled (376, 457) with delta (0, 0)
Screenshot: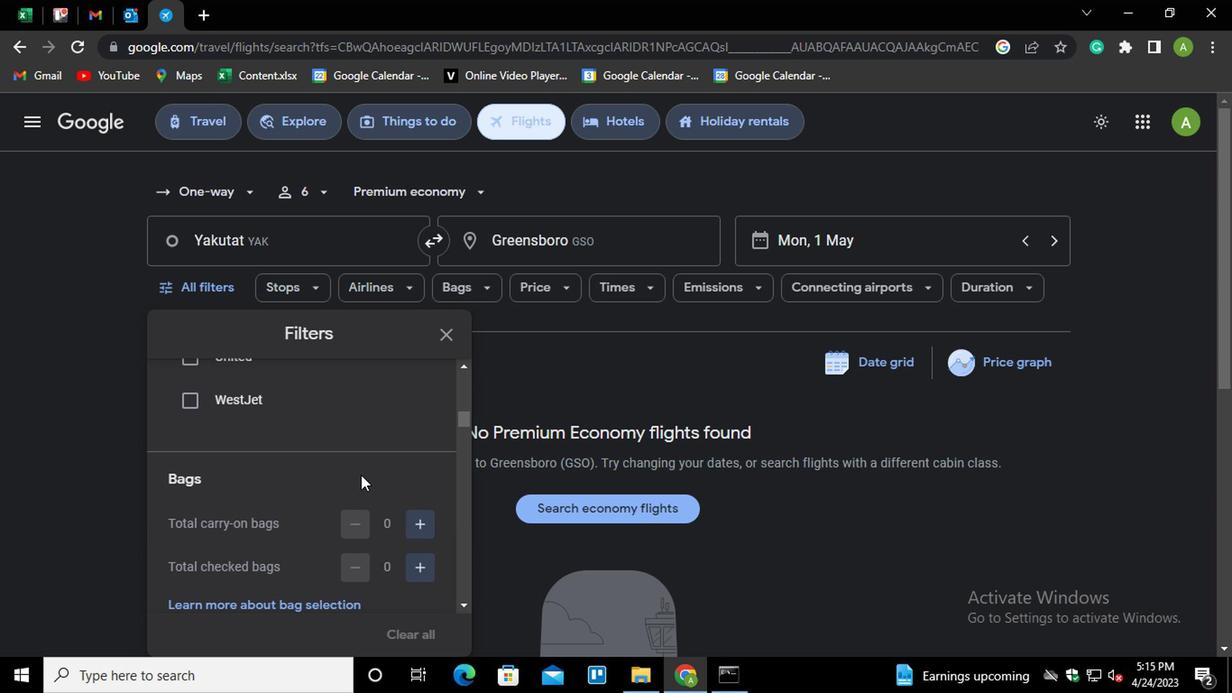 
Action: Mouse moved to (411, 453)
Screenshot: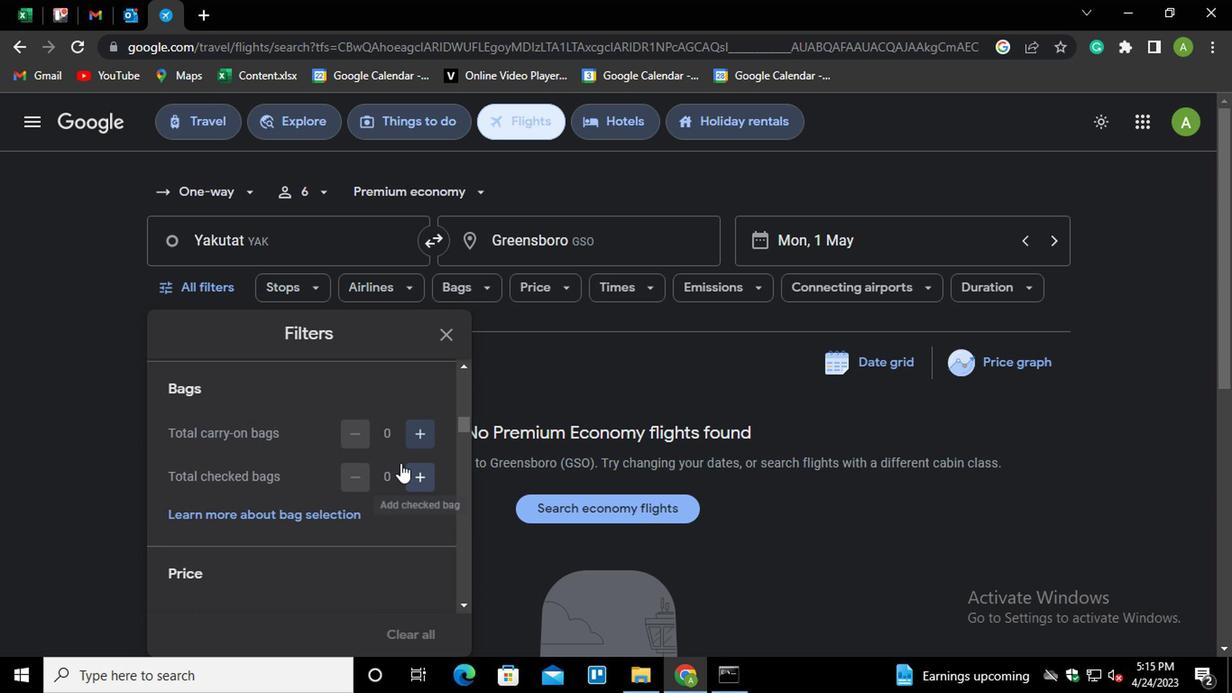 
Action: Mouse pressed left at (411, 453)
Screenshot: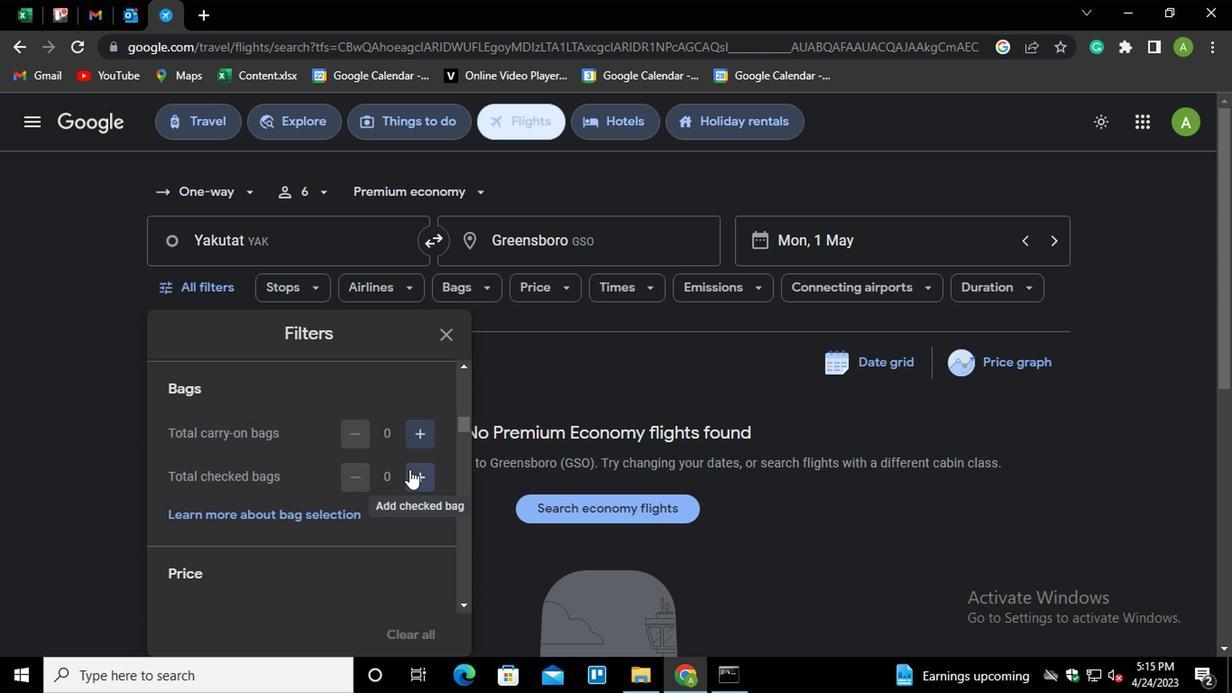 
Action: Mouse pressed left at (411, 453)
Screenshot: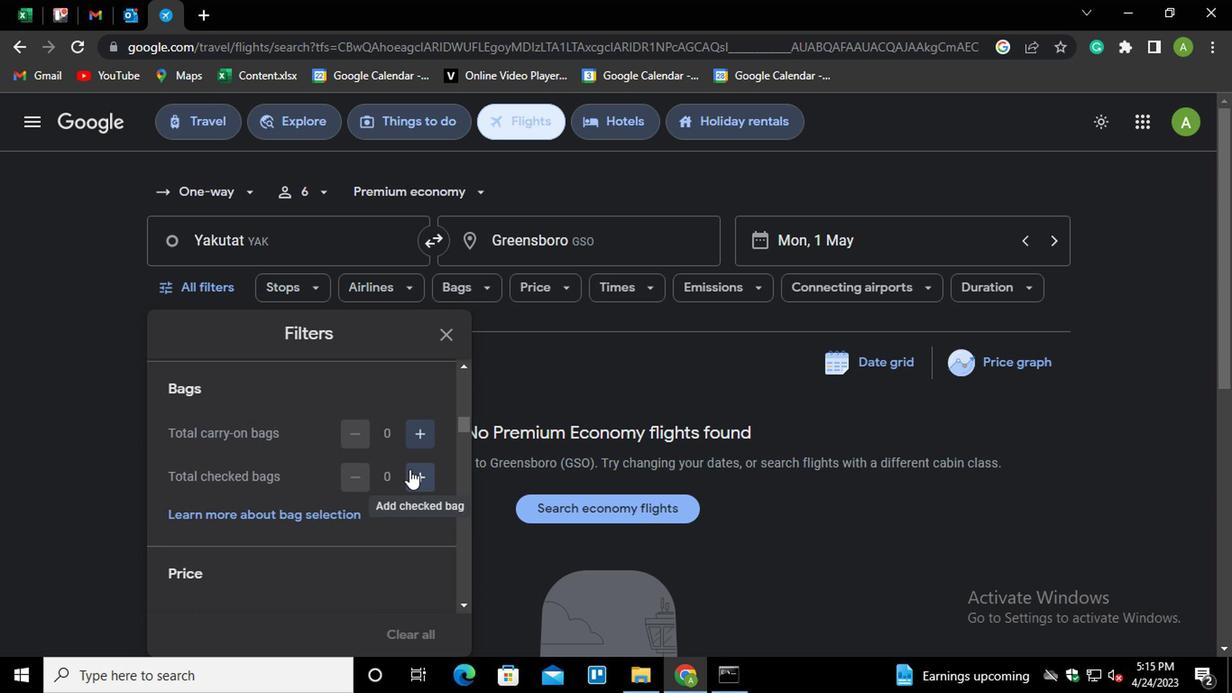 
Action: Mouse pressed left at (411, 453)
Screenshot: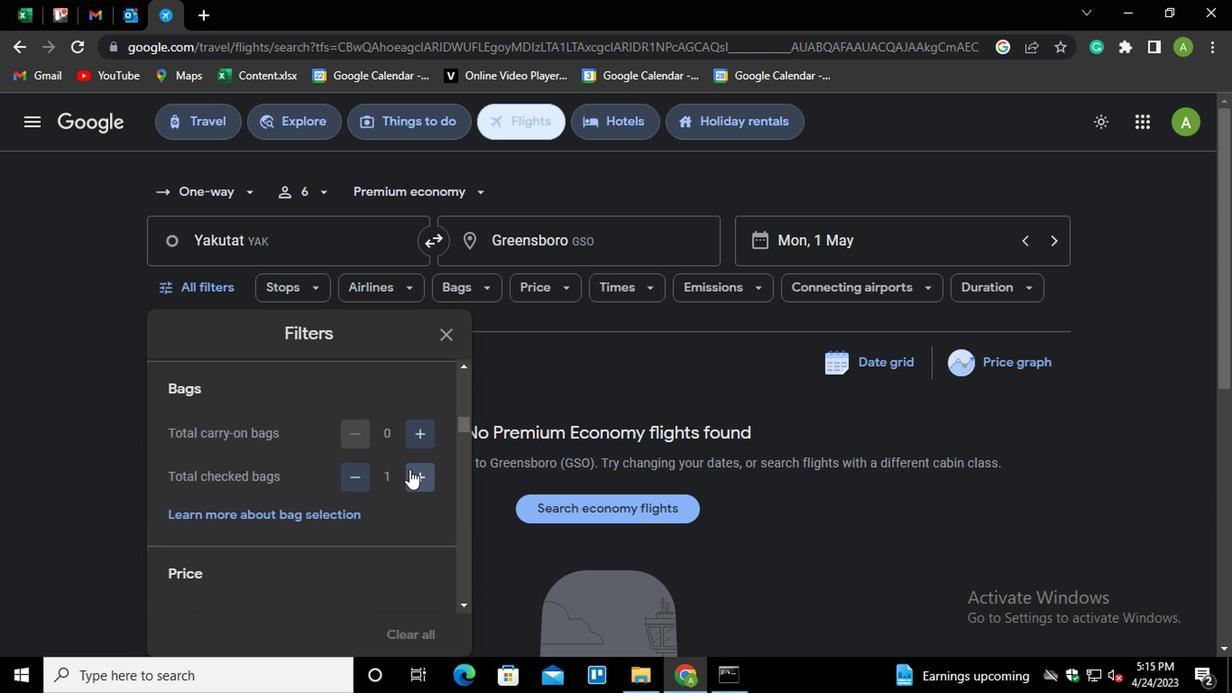 
Action: Mouse pressed left at (411, 453)
Screenshot: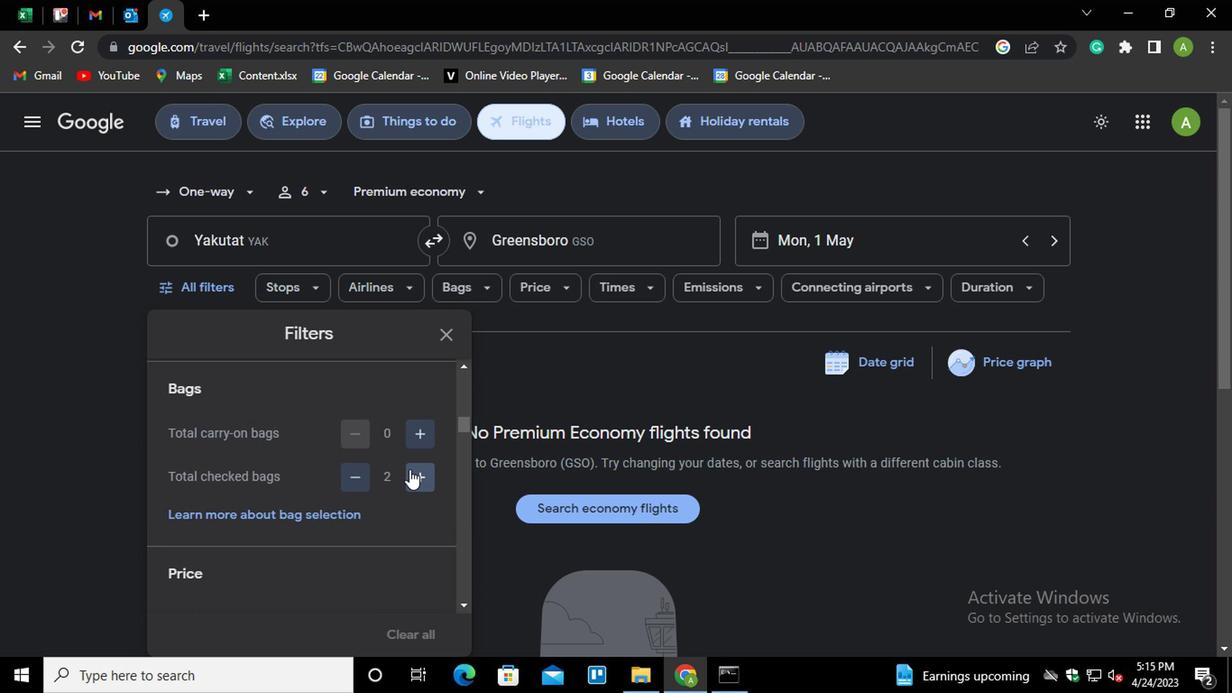 
Action: Mouse pressed left at (411, 453)
Screenshot: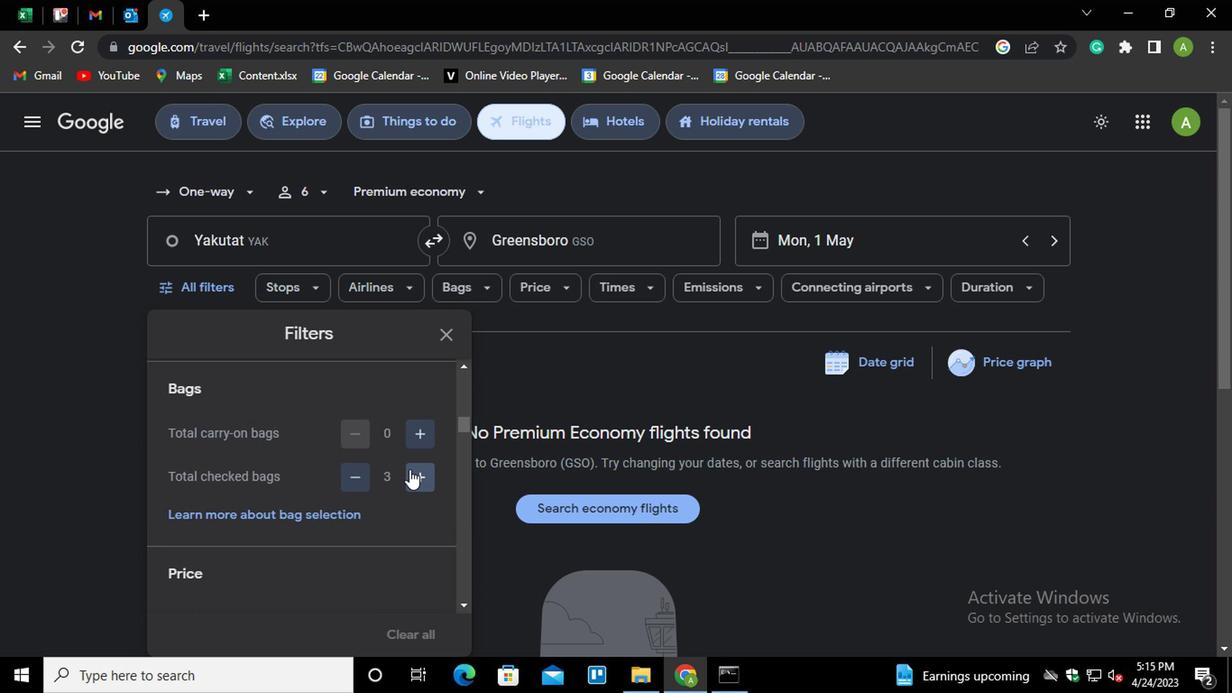 
Action: Mouse pressed left at (411, 453)
Screenshot: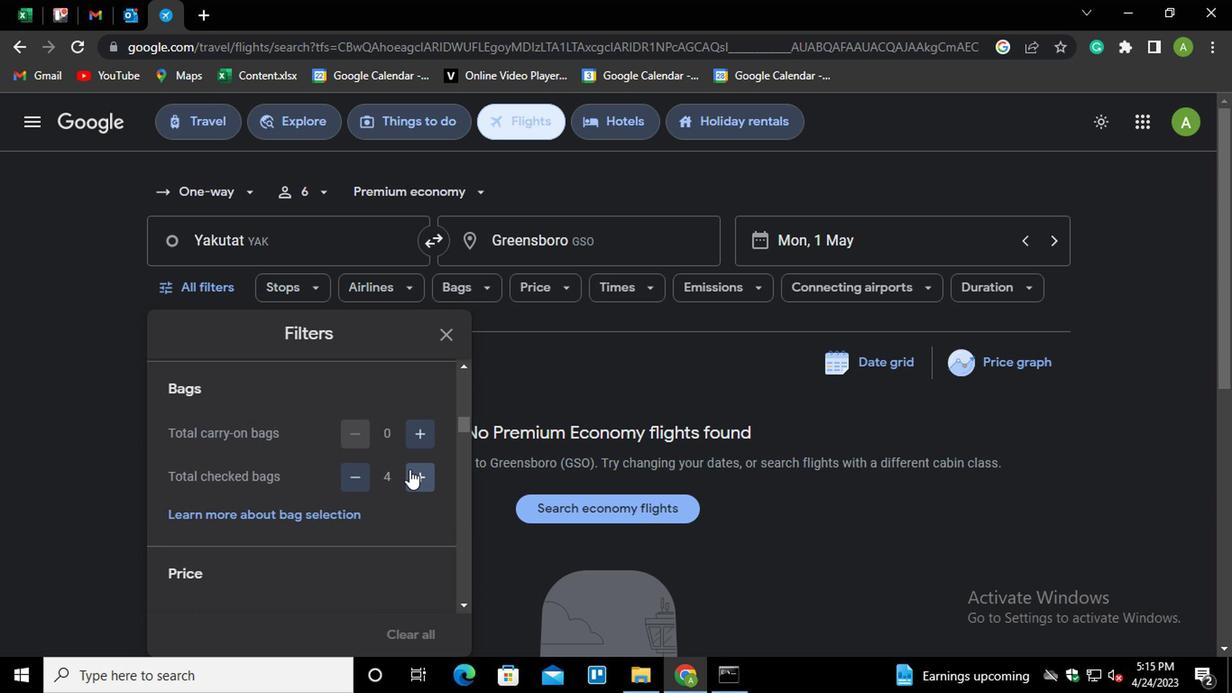 
Action: Mouse pressed left at (411, 453)
Screenshot: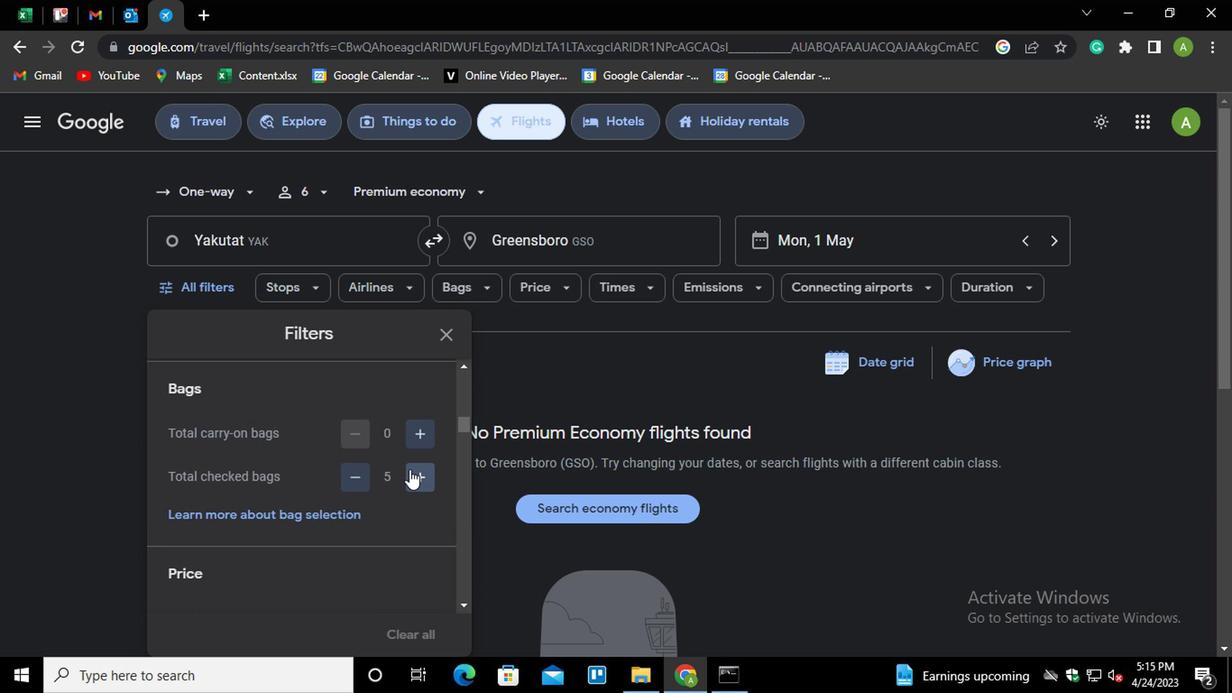 
Action: Mouse pressed left at (411, 453)
Screenshot: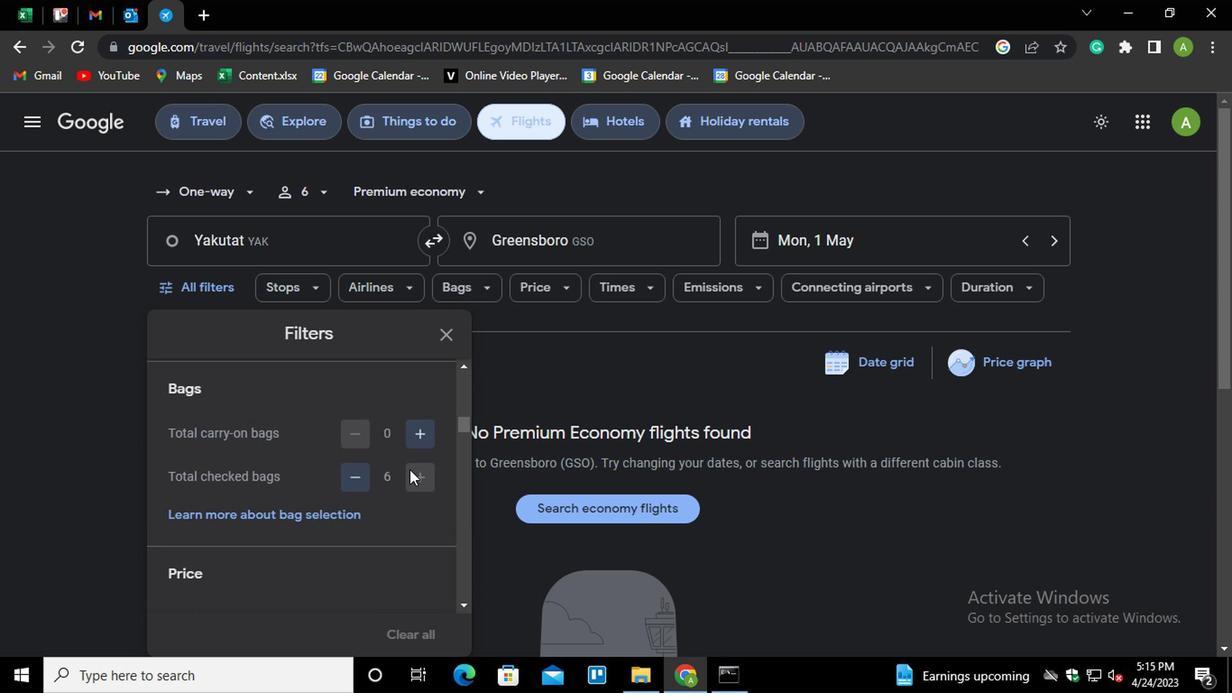
Action: Mouse moved to (413, 470)
Screenshot: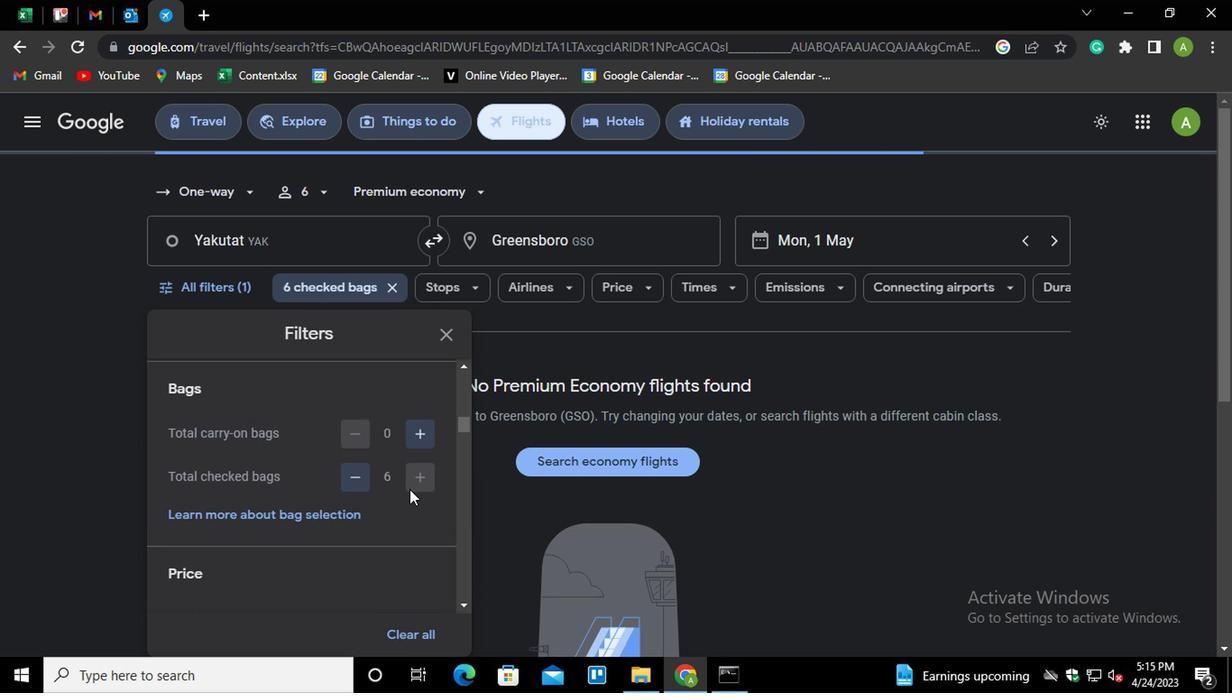 
Action: Mouse scrolled (413, 469) with delta (0, 0)
Screenshot: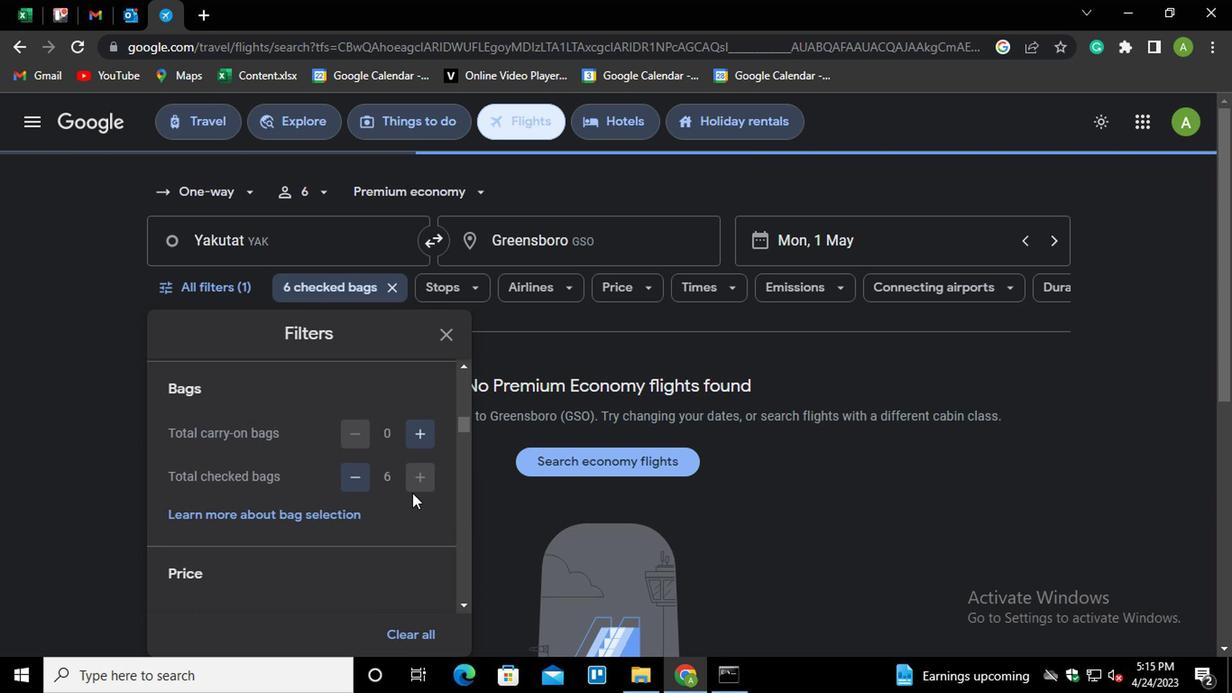 
Action: Mouse moved to (423, 521)
Screenshot: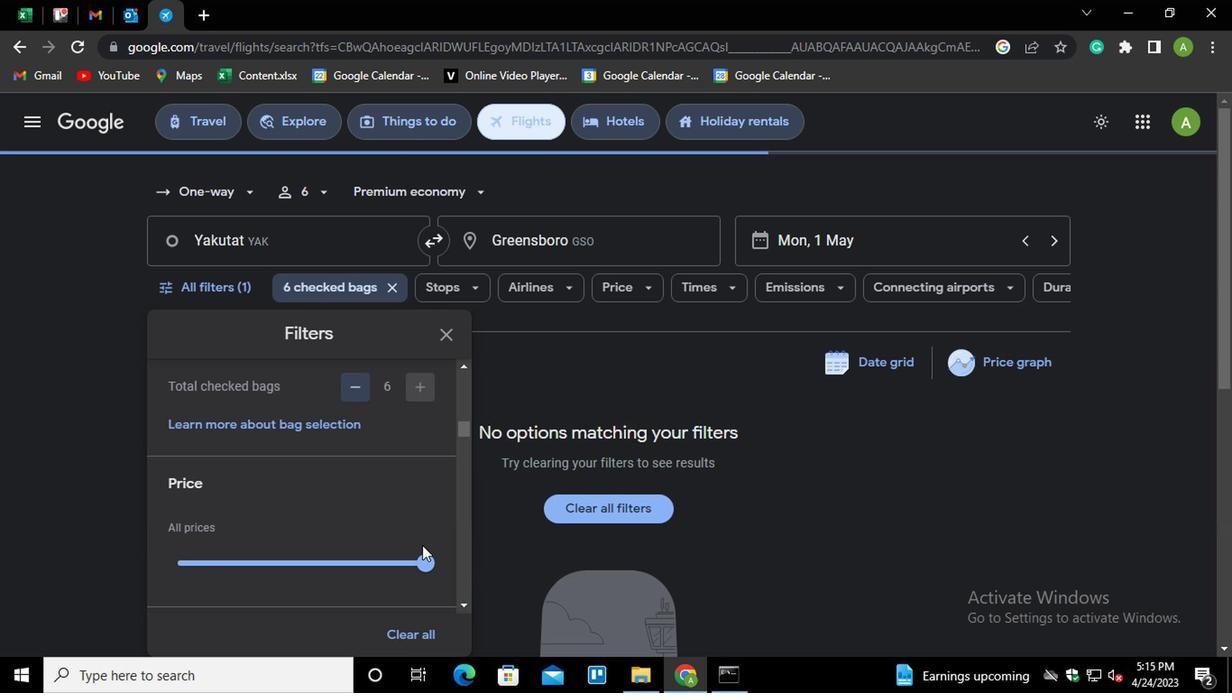 
Action: Mouse pressed left at (423, 521)
Screenshot: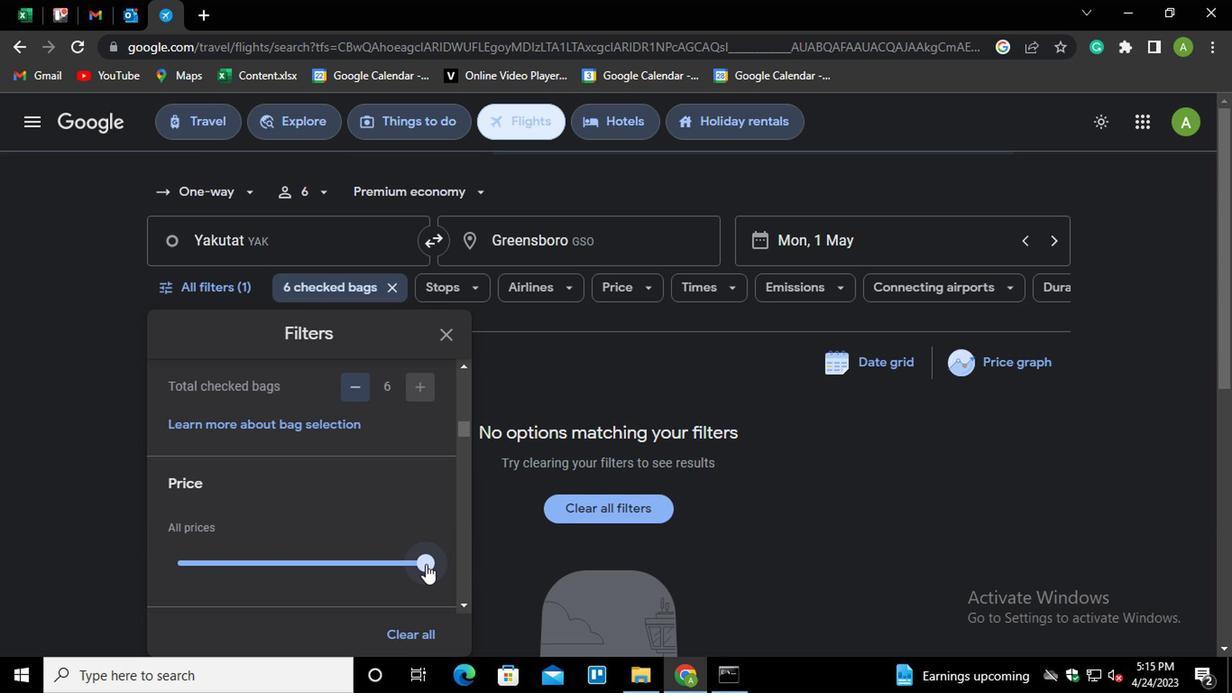 
Action: Mouse moved to (415, 523)
Screenshot: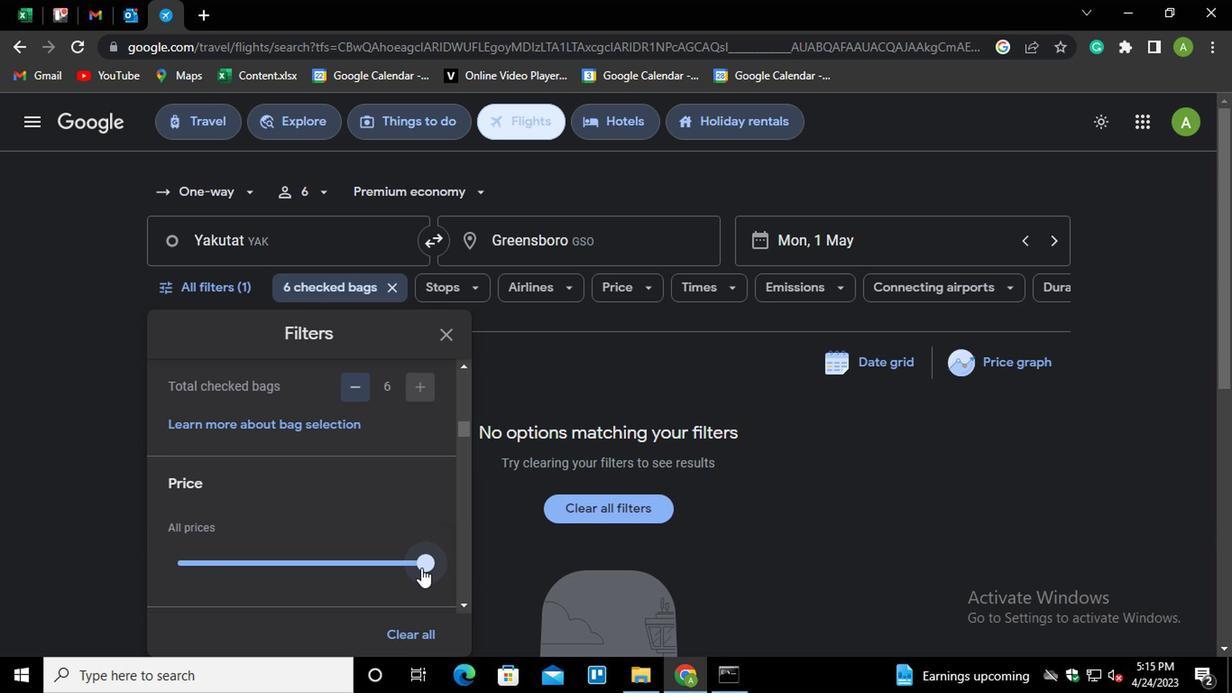
Action: Mouse scrolled (415, 522) with delta (0, 0)
Screenshot: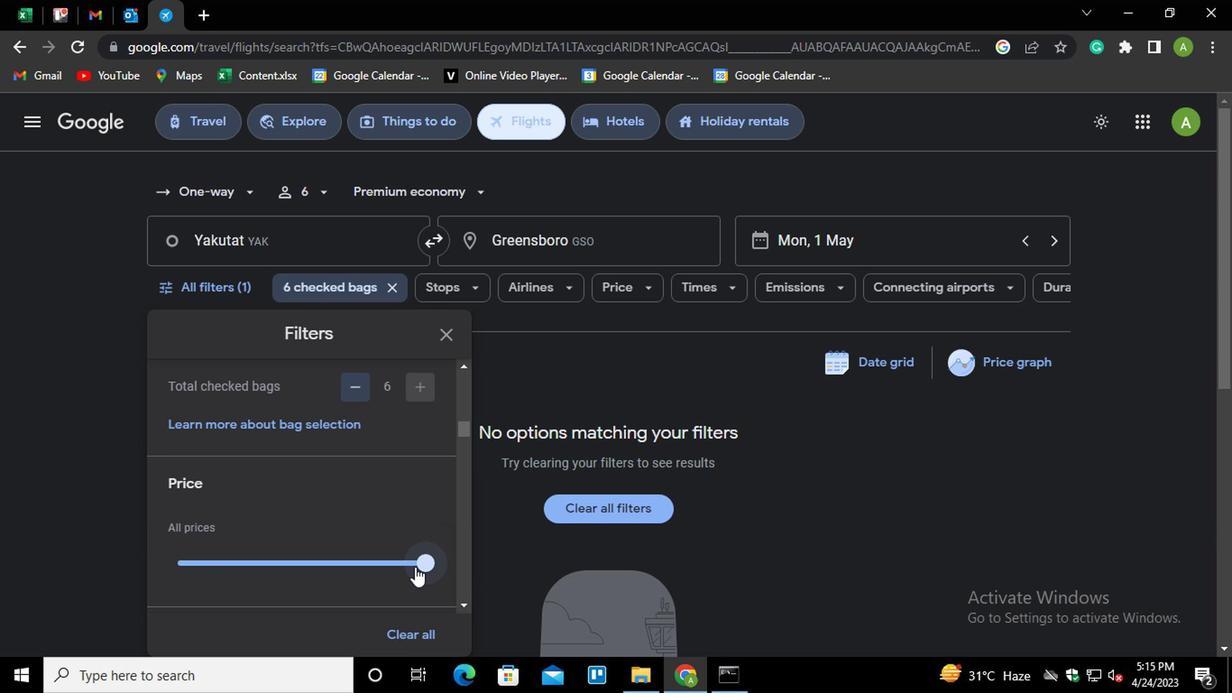 
Action: Mouse moved to (415, 522)
Screenshot: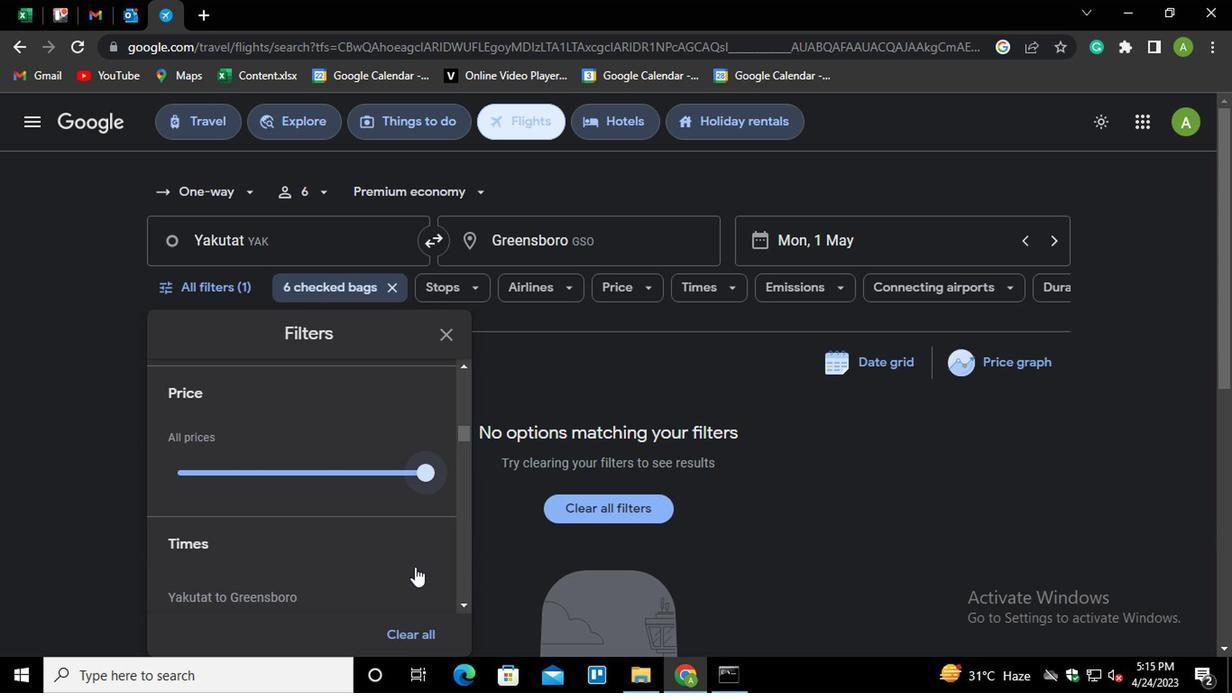 
Action: Mouse scrolled (415, 521) with delta (0, 0)
Screenshot: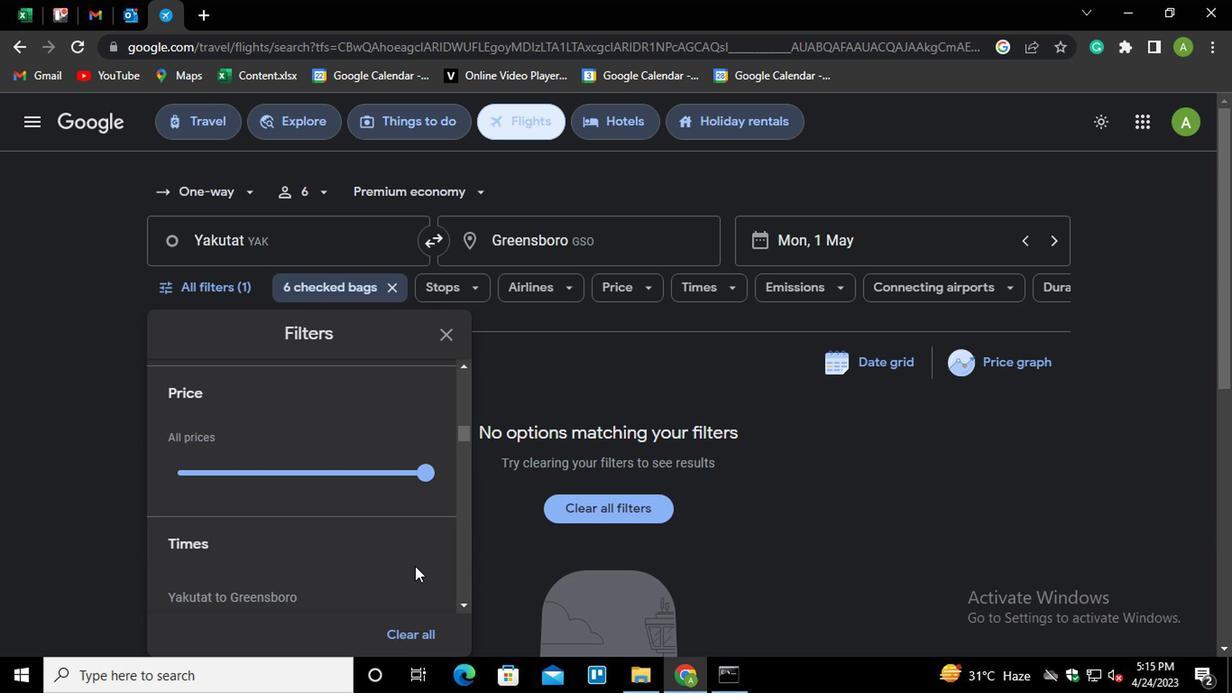 
Action: Mouse scrolled (415, 521) with delta (0, 0)
Screenshot: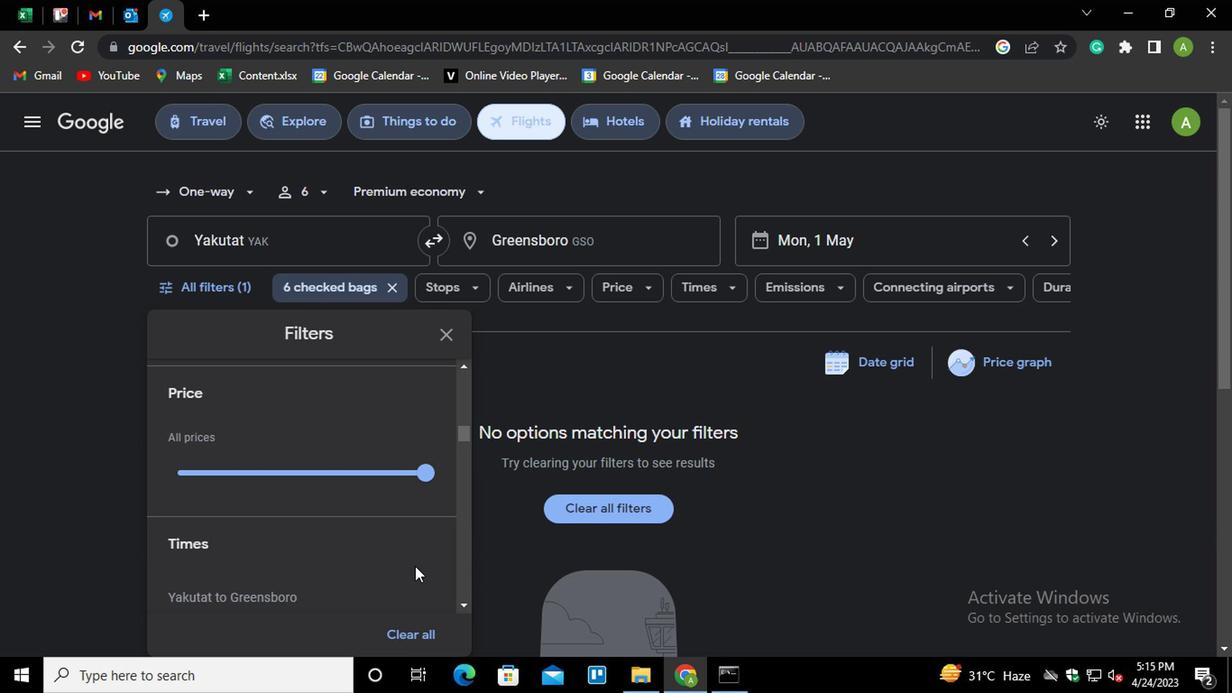 
Action: Mouse moved to (243, 476)
Screenshot: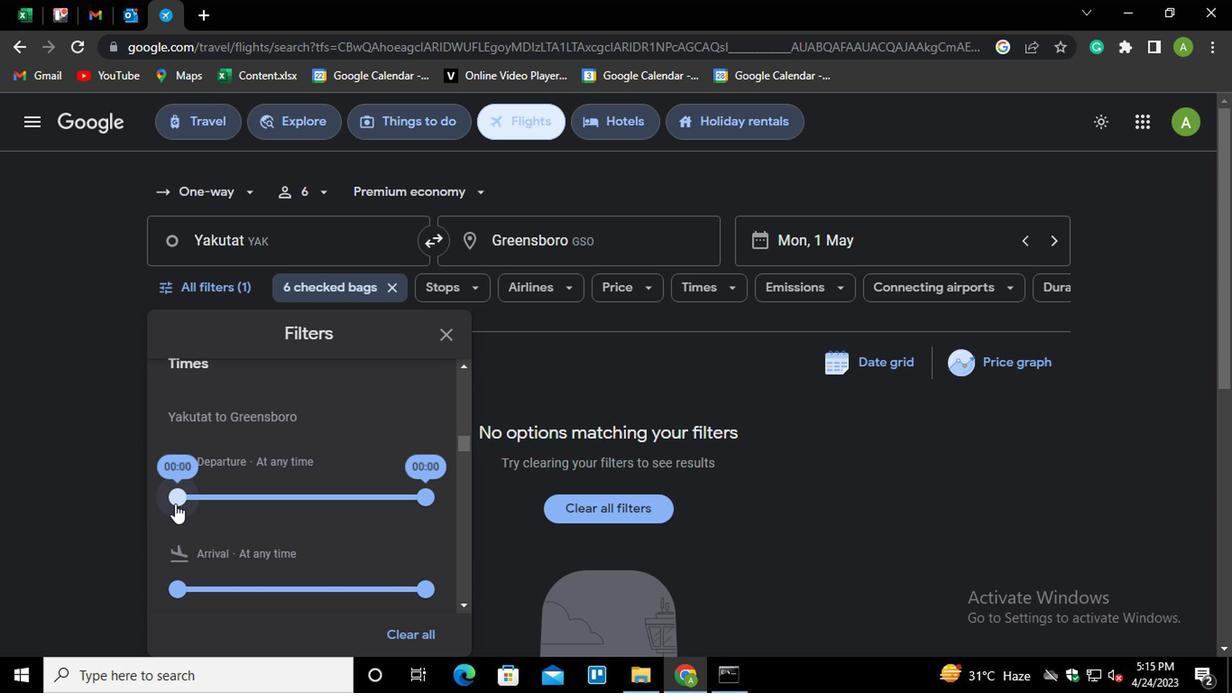 
Action: Mouse pressed left at (243, 476)
Screenshot: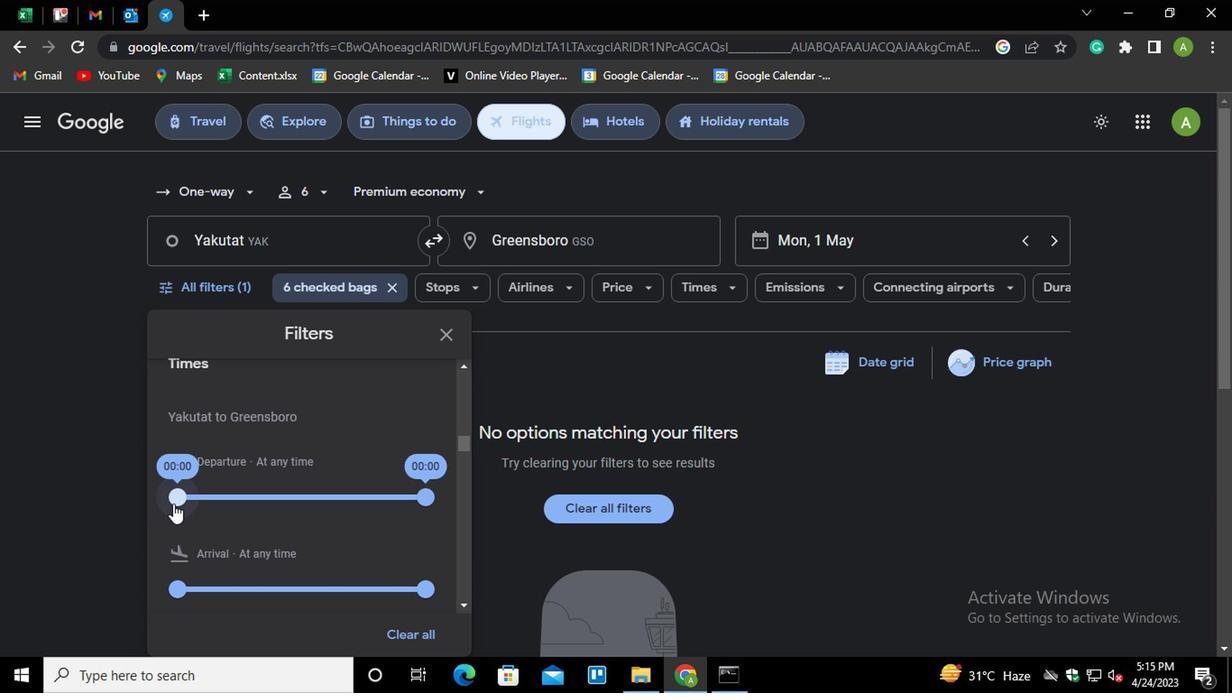 
Action: Mouse moved to (683, 527)
Screenshot: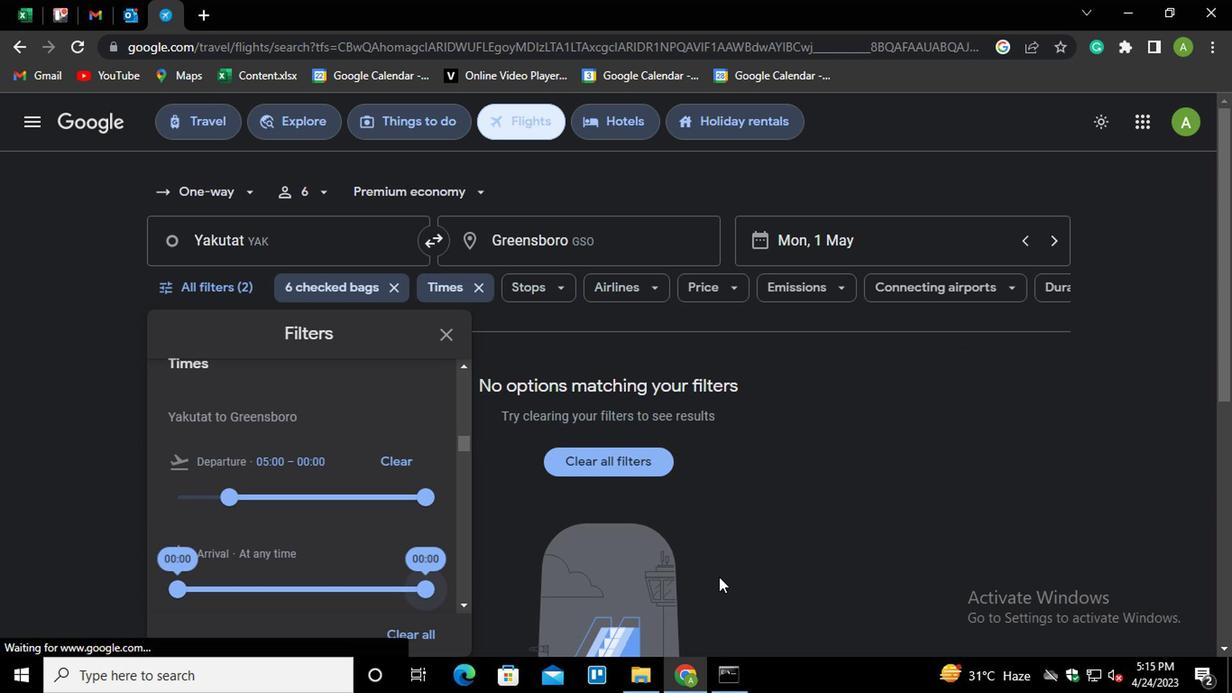 
Action: Mouse pressed left at (683, 527)
Screenshot: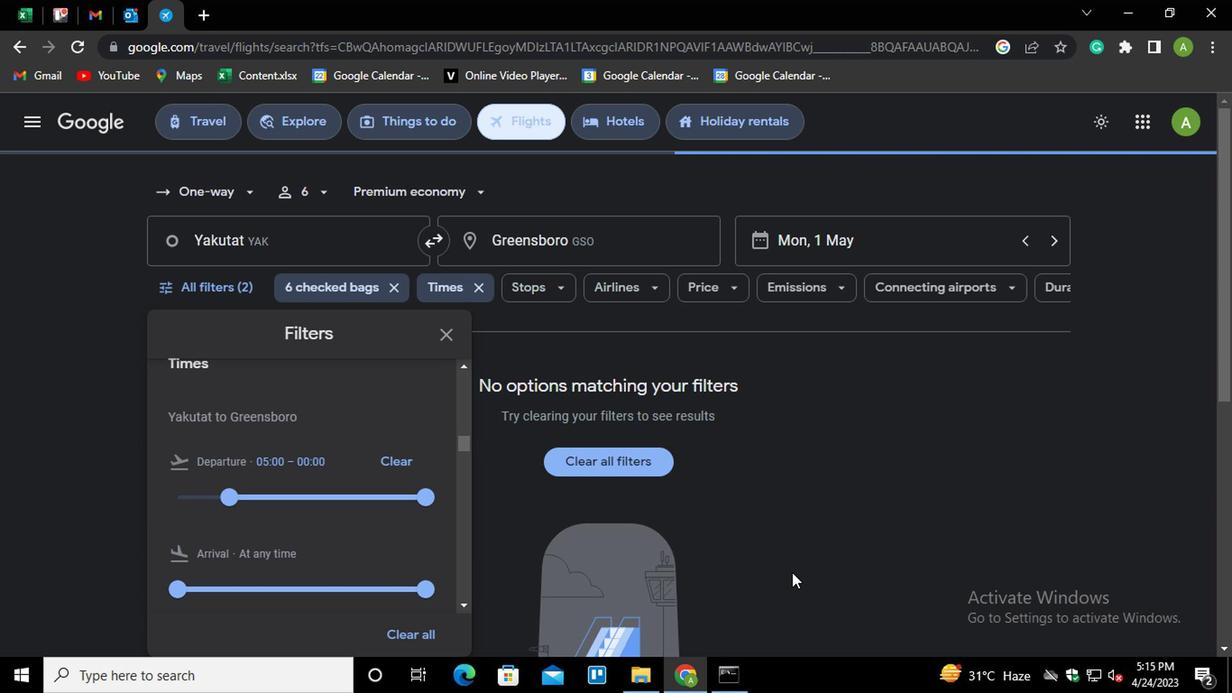 
